 Task: Find connections with filter location Dhanaura with filter topic #constructionwith filter profile language English with filter current company Max Life Insurance Company Limited with filter school Seth Jai Parkash Mukand Lal Inst. of Engineering & Technology with filter industry Defense and Space Manufacturing with filter service category Interaction Design with filter keywords title Chief Engineer
Action: Mouse moved to (520, 60)
Screenshot: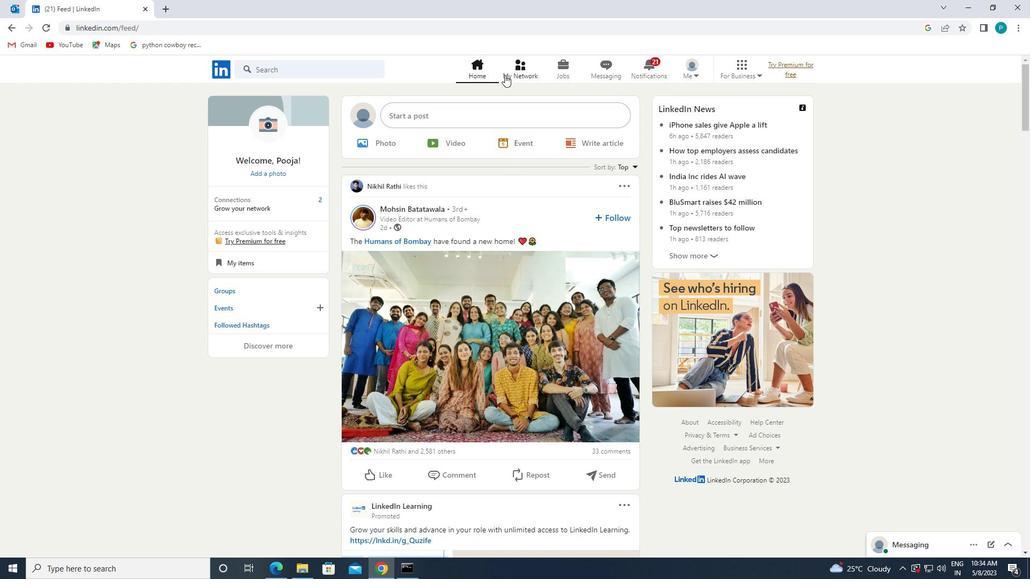 
Action: Mouse pressed left at (520, 60)
Screenshot: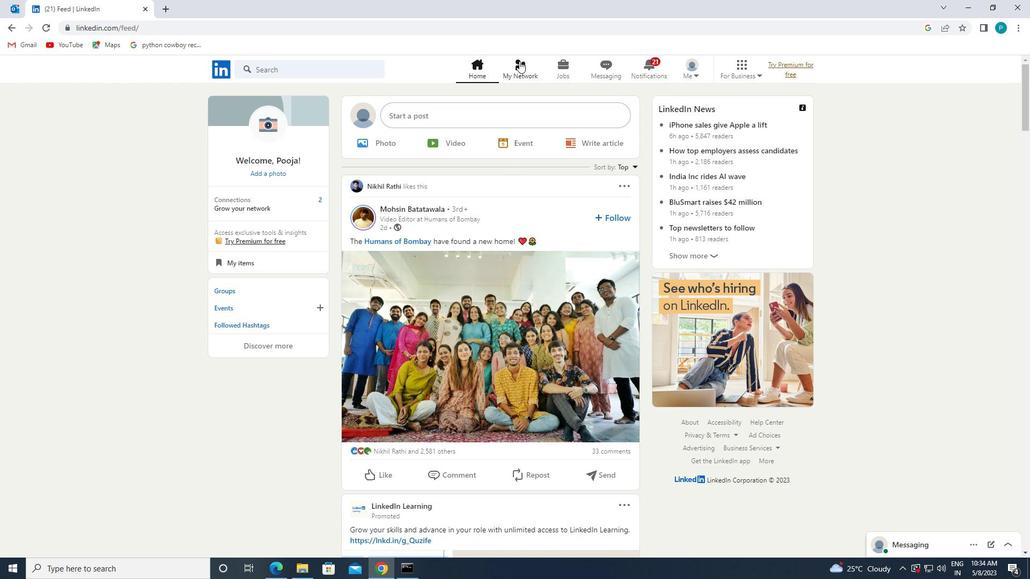 
Action: Mouse moved to (259, 132)
Screenshot: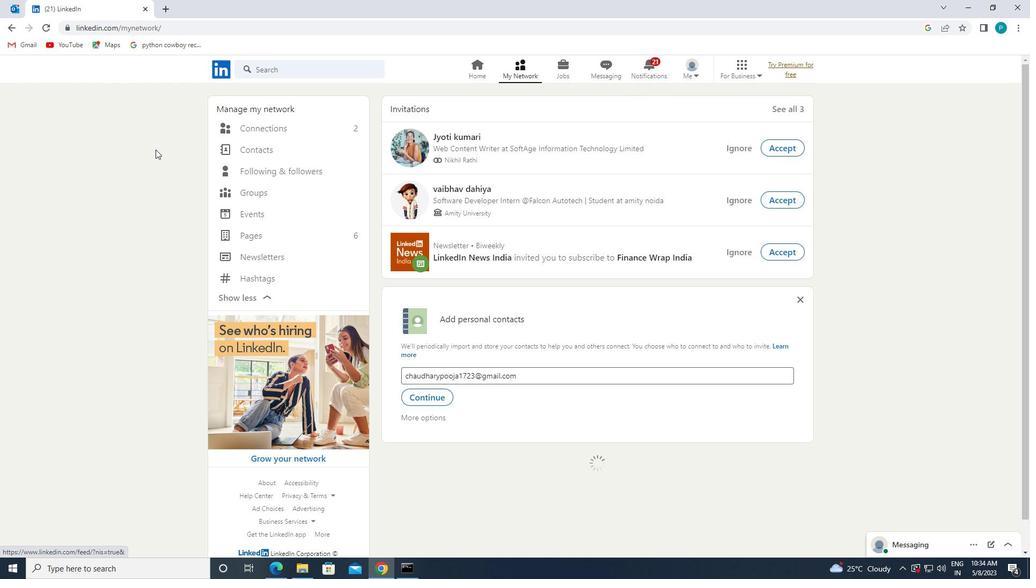 
Action: Mouse pressed left at (259, 132)
Screenshot: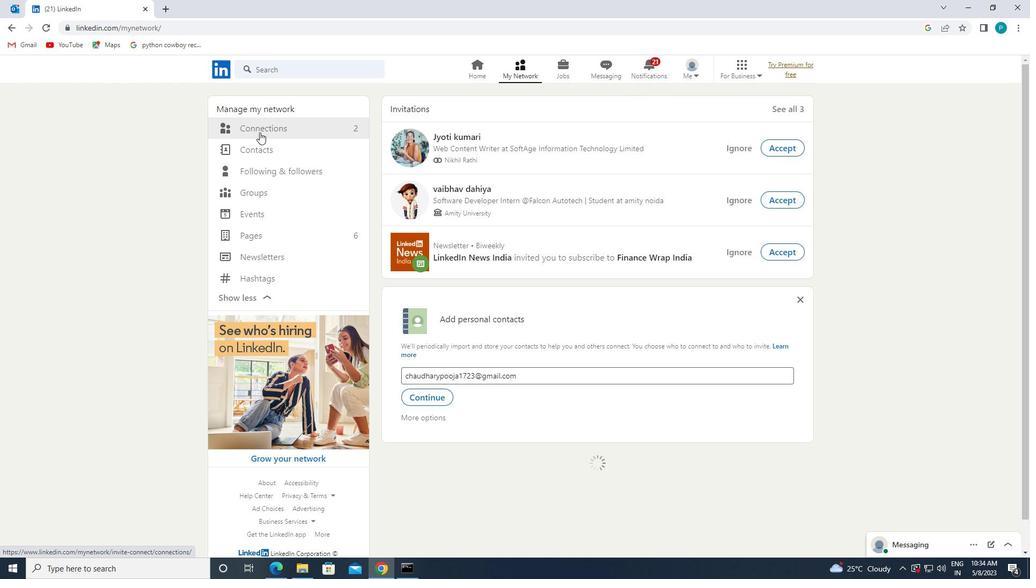 
Action: Mouse moved to (604, 135)
Screenshot: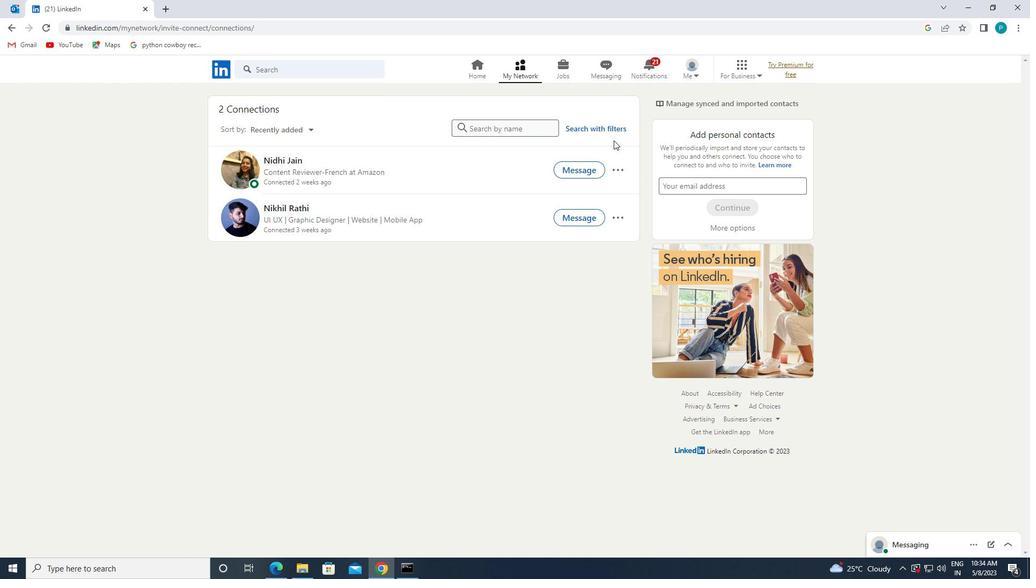 
Action: Mouse pressed left at (604, 135)
Screenshot: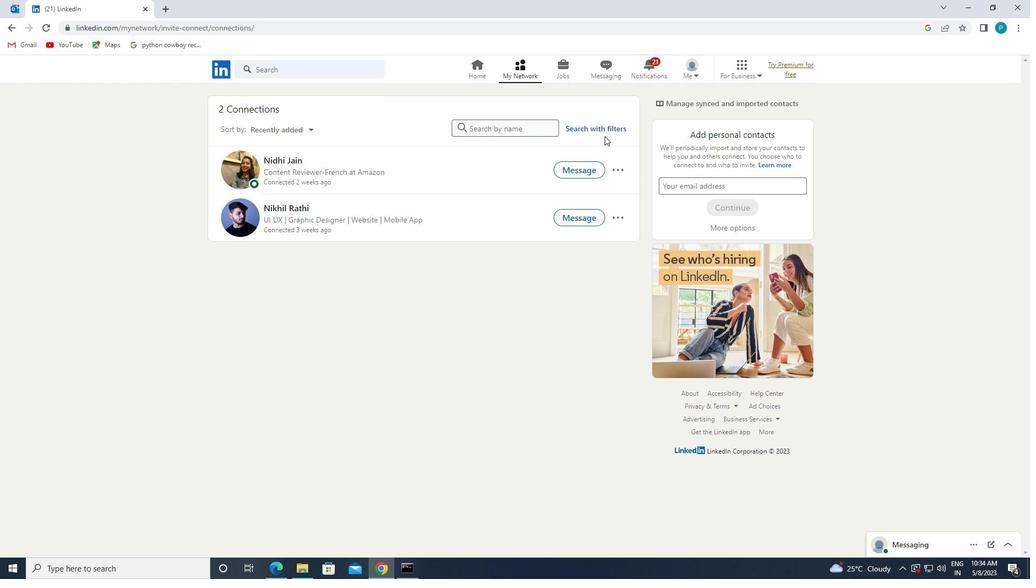 
Action: Mouse moved to (597, 130)
Screenshot: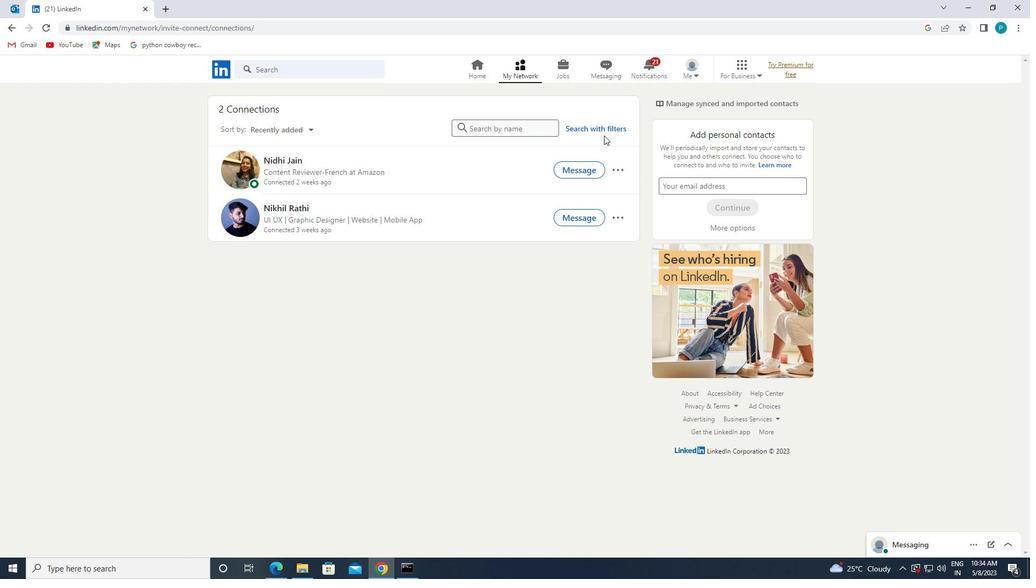 
Action: Mouse pressed left at (597, 130)
Screenshot: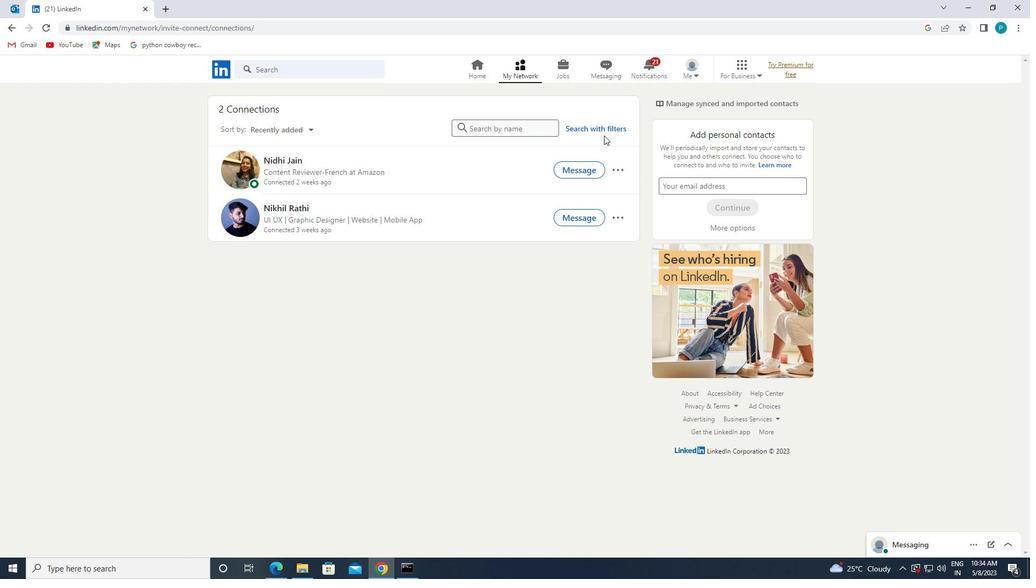 
Action: Mouse moved to (557, 94)
Screenshot: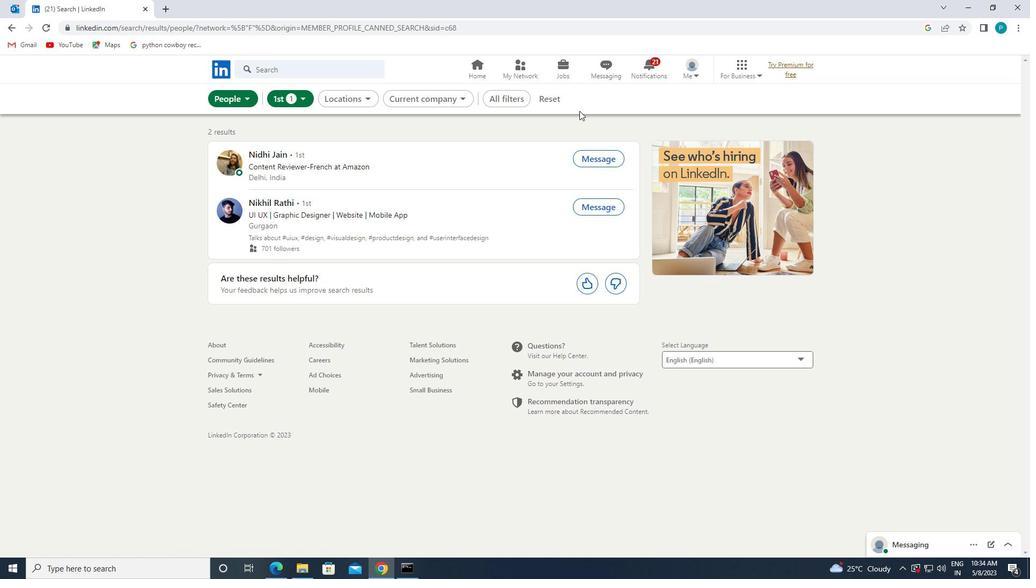 
Action: Mouse pressed left at (557, 94)
Screenshot: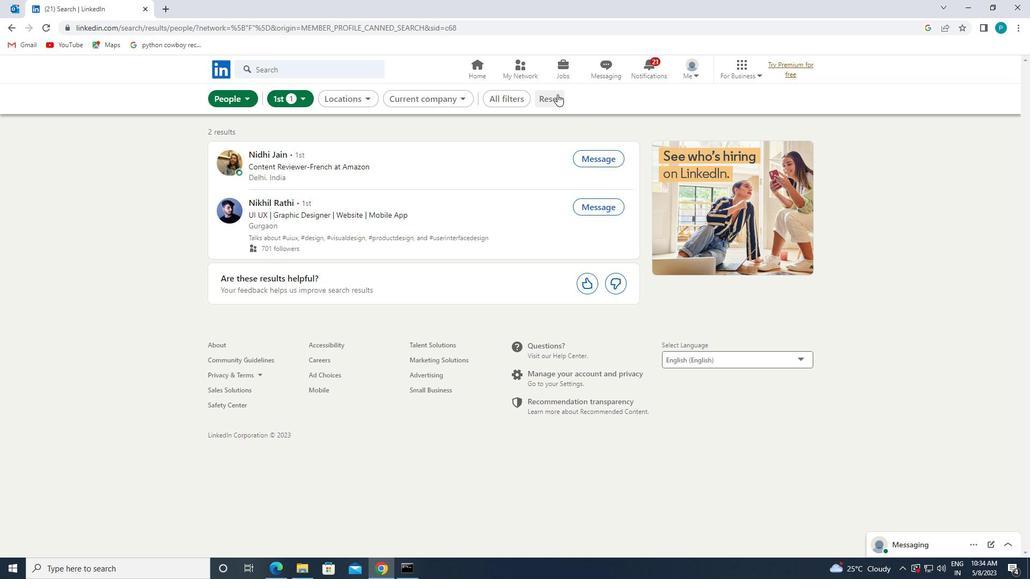 
Action: Mouse moved to (543, 91)
Screenshot: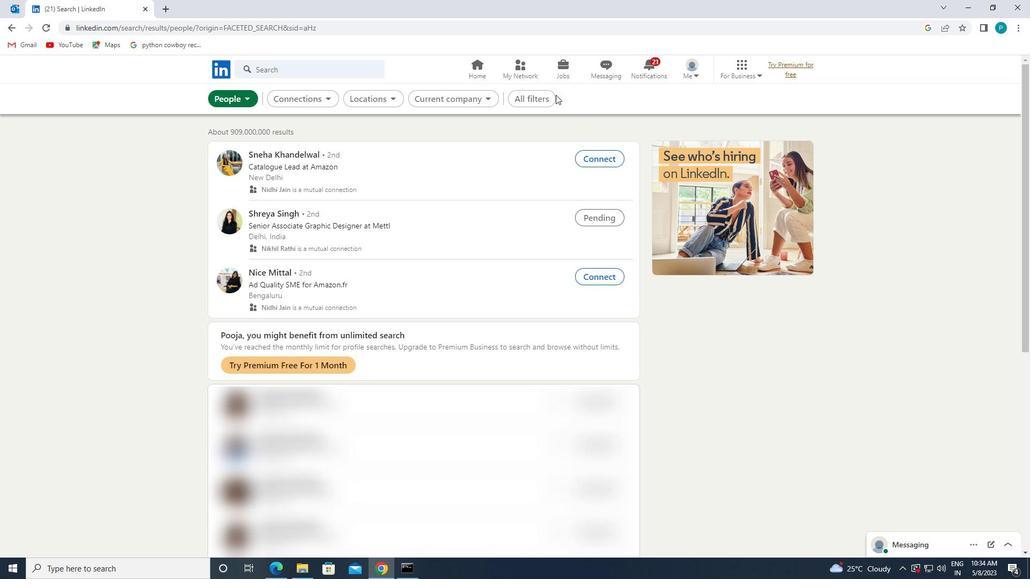 
Action: Mouse pressed left at (543, 91)
Screenshot: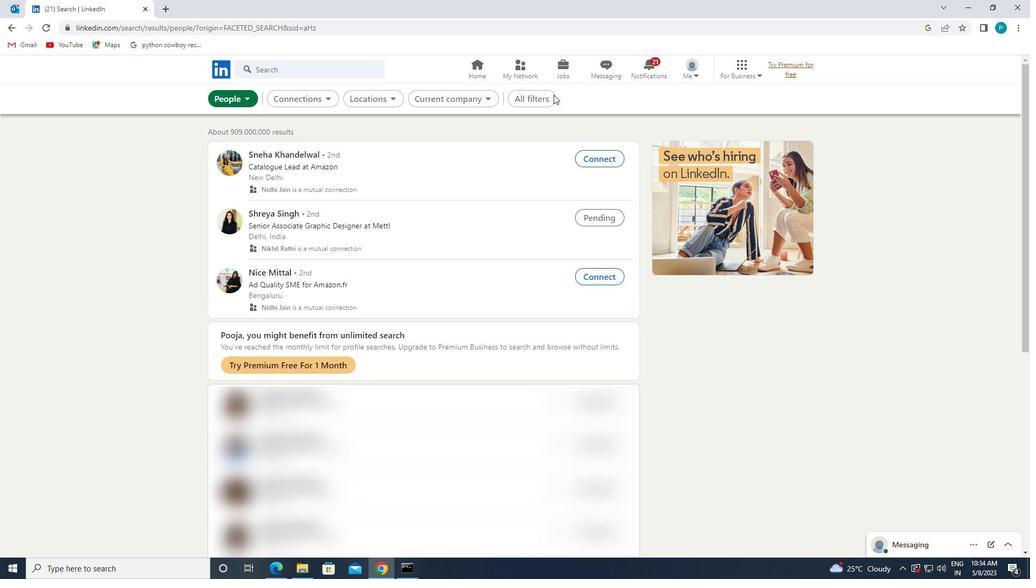
Action: Mouse moved to (854, 199)
Screenshot: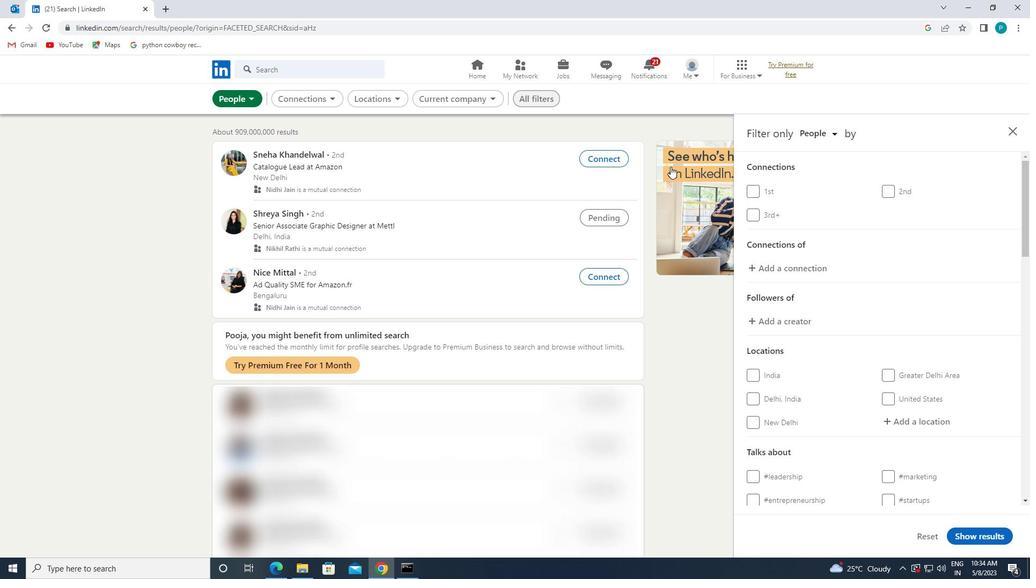 
Action: Mouse scrolled (854, 198) with delta (0, 0)
Screenshot: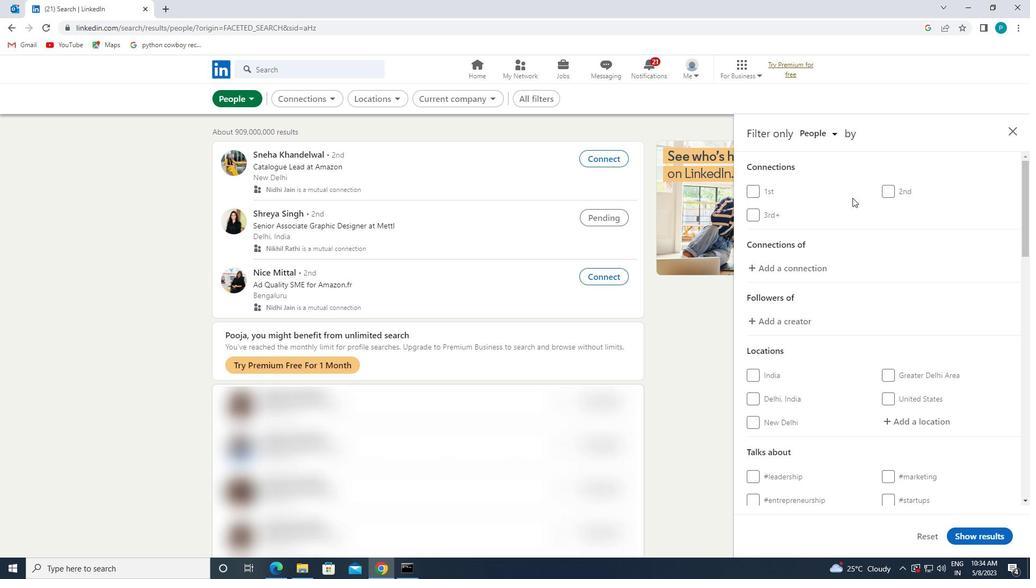 
Action: Mouse moved to (855, 199)
Screenshot: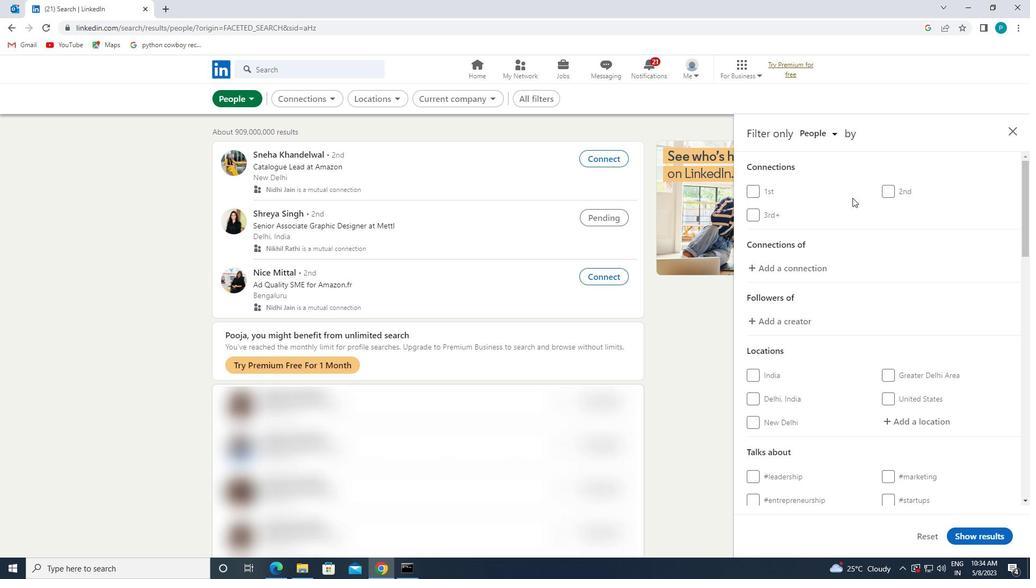 
Action: Mouse scrolled (855, 199) with delta (0, 0)
Screenshot: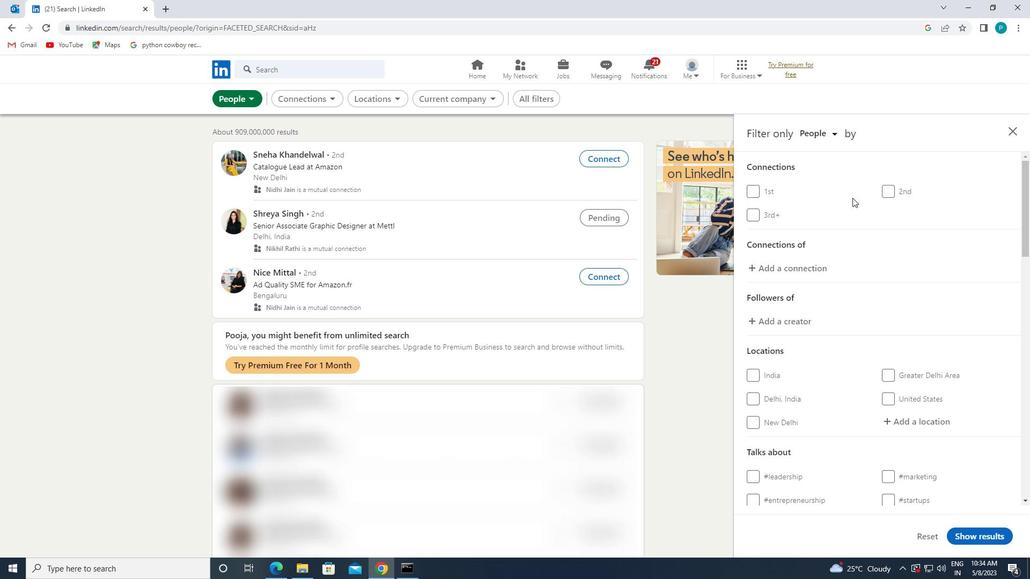 
Action: Mouse scrolled (855, 199) with delta (0, 0)
Screenshot: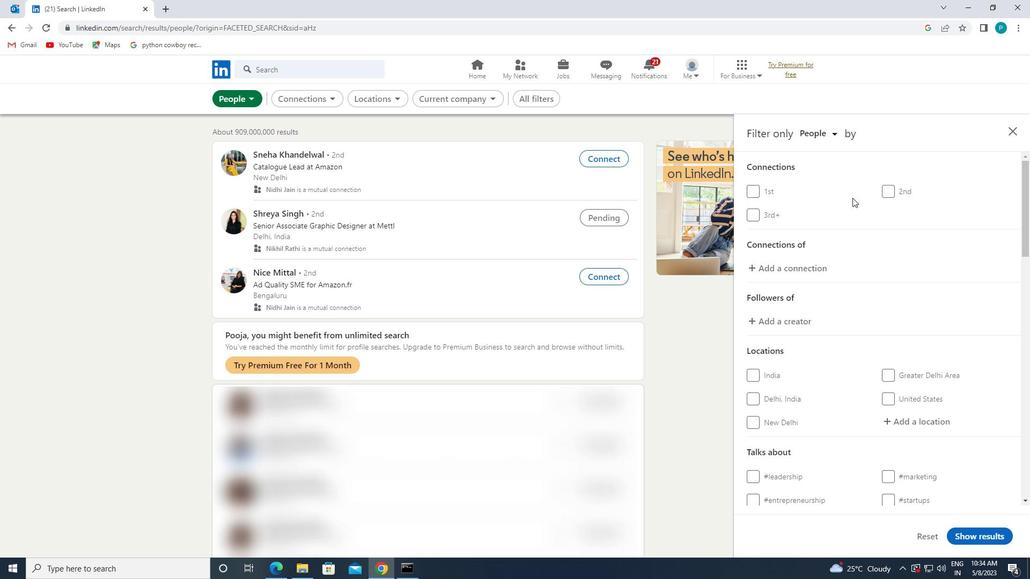 
Action: Mouse moved to (926, 255)
Screenshot: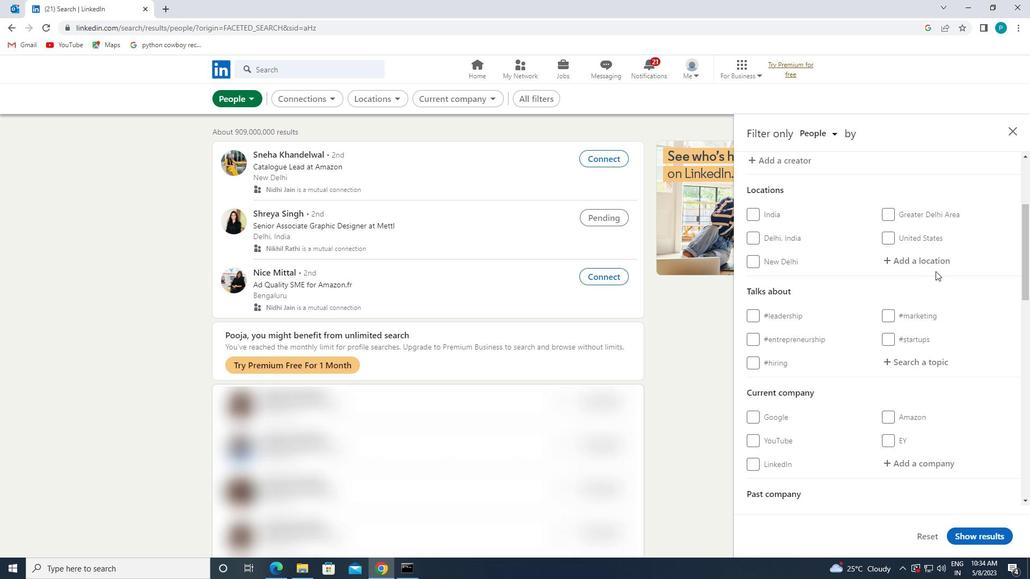 
Action: Mouse pressed left at (926, 255)
Screenshot: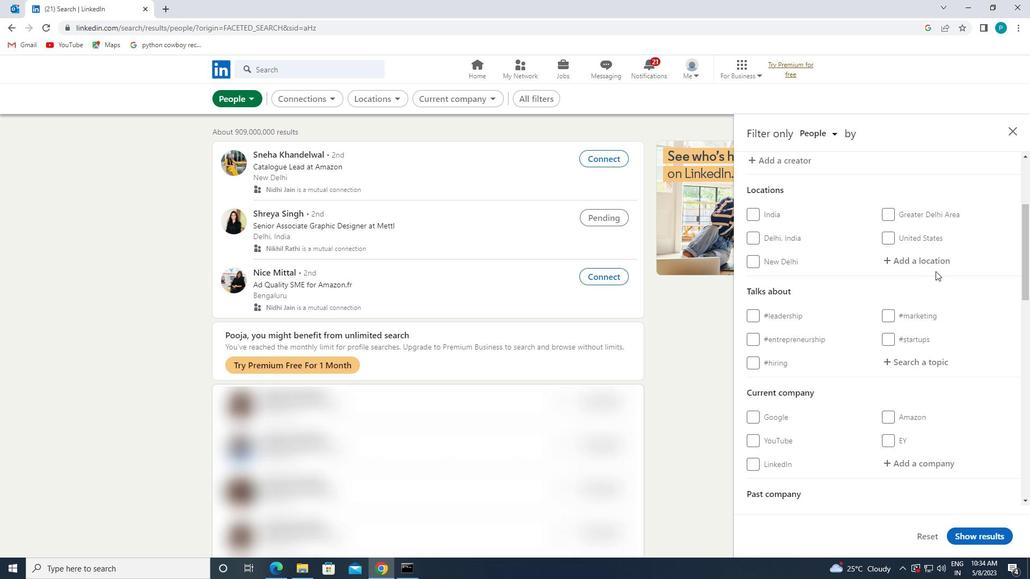 
Action: Key pressed <Key.caps_lock>d<Key.caps_lock>hanaura
Screenshot: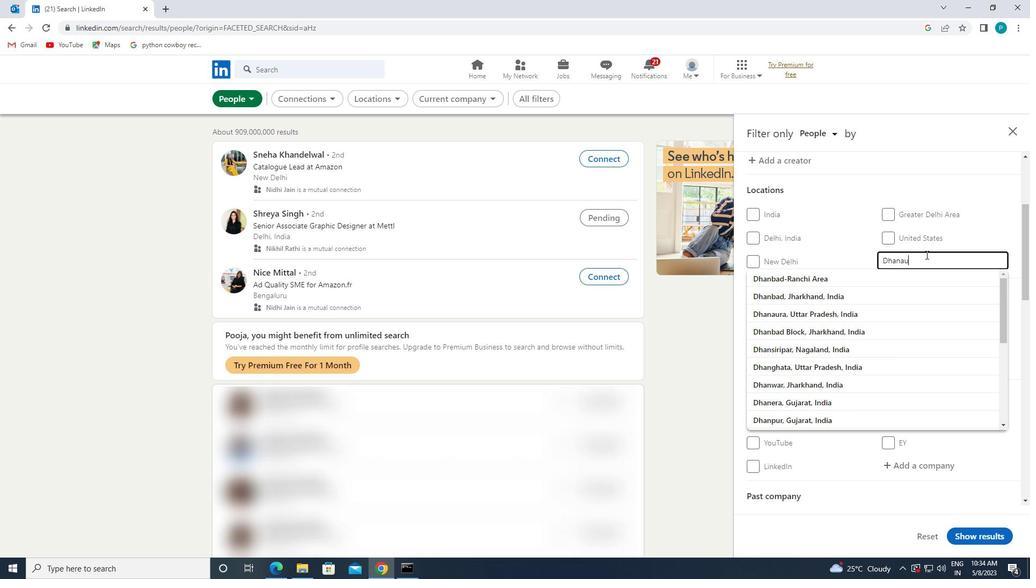 
Action: Mouse moved to (920, 270)
Screenshot: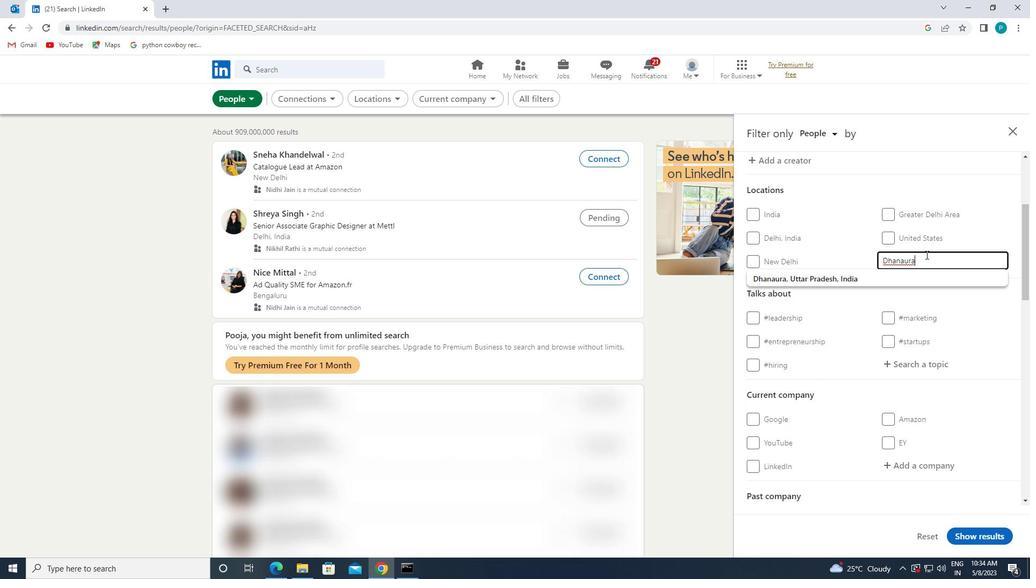 
Action: Mouse pressed left at (920, 270)
Screenshot: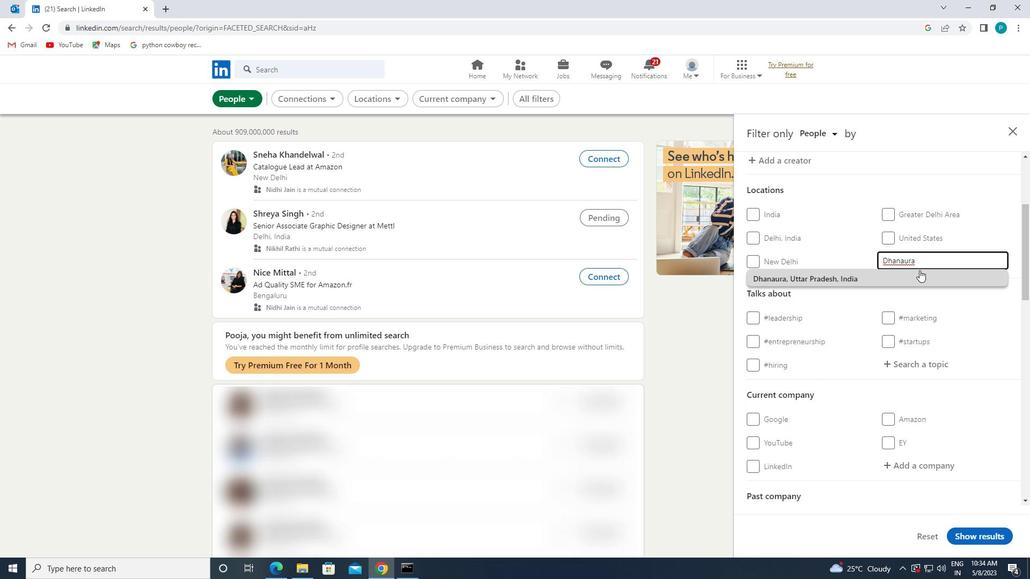 
Action: Mouse moved to (908, 380)
Screenshot: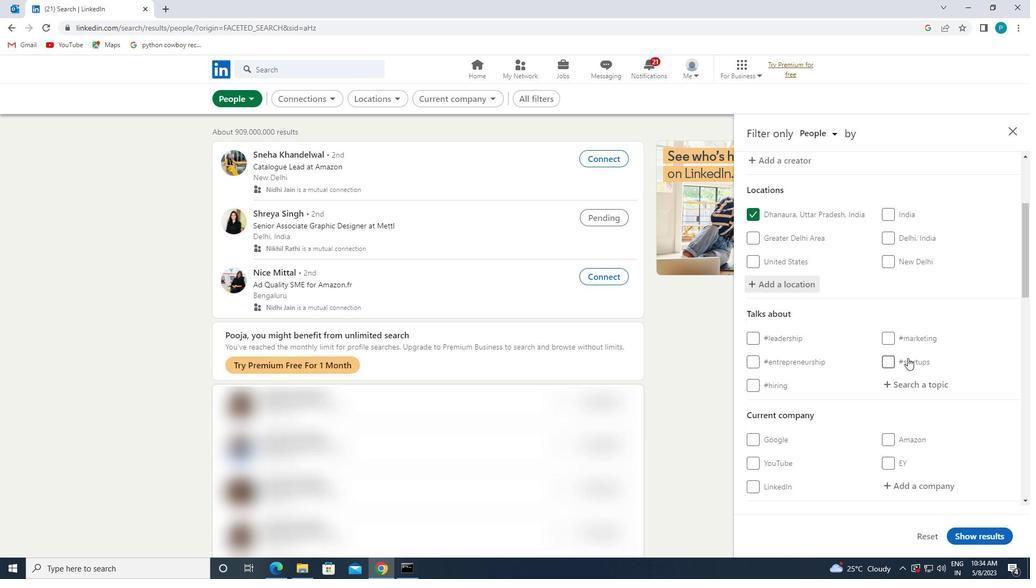 
Action: Mouse pressed left at (908, 380)
Screenshot: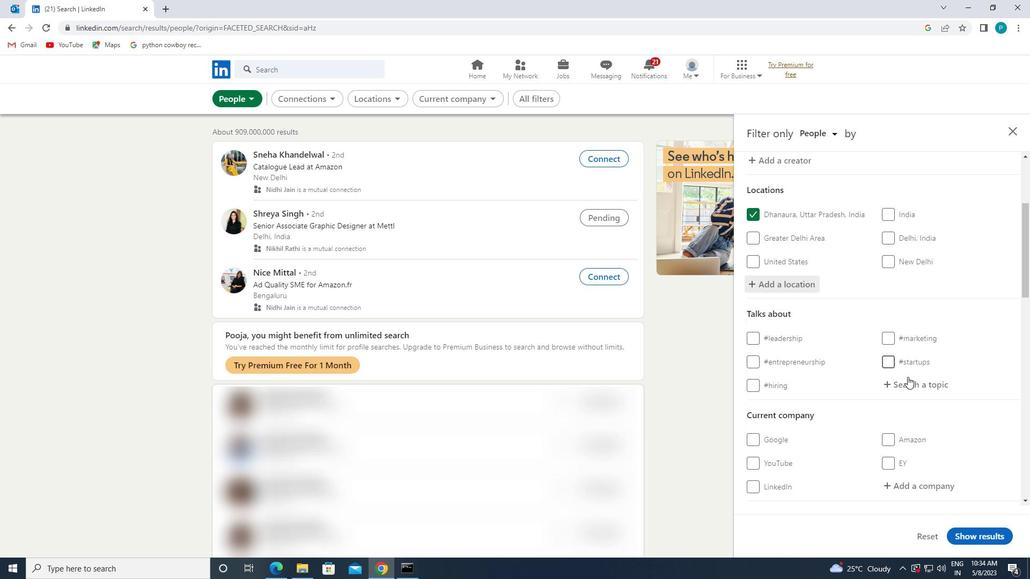 
Action: Key pressed <Key.shift>#CONSTRUCTION
Screenshot: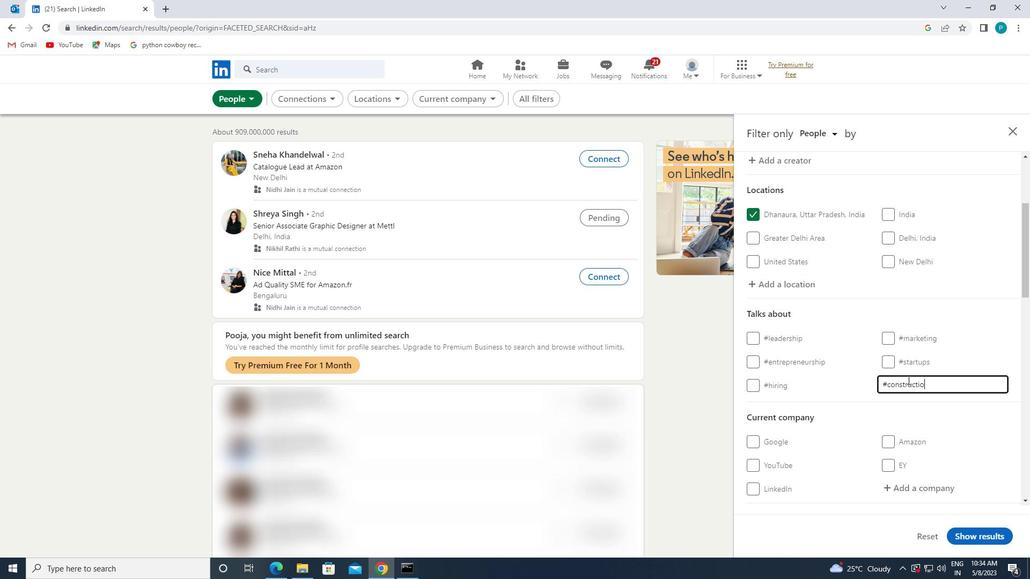 
Action: Mouse moved to (902, 406)
Screenshot: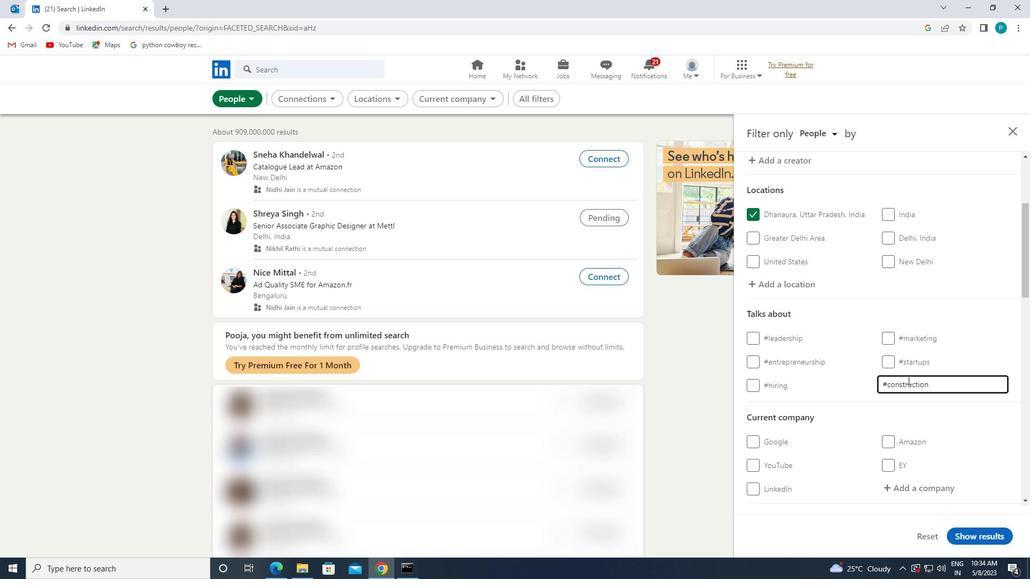 
Action: Mouse scrolled (902, 405) with delta (0, 0)
Screenshot: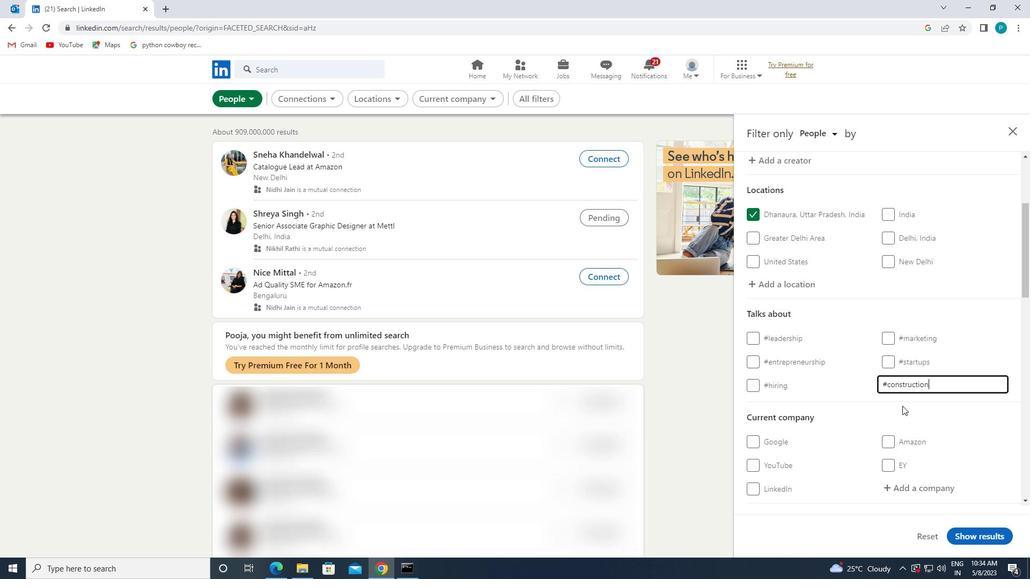 
Action: Mouse moved to (900, 412)
Screenshot: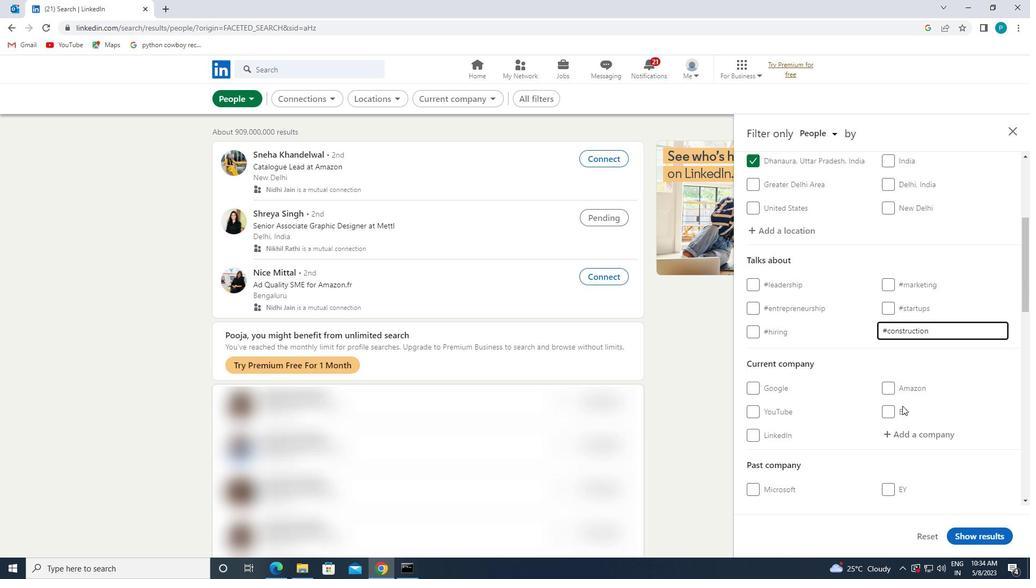 
Action: Mouse scrolled (900, 411) with delta (0, 0)
Screenshot: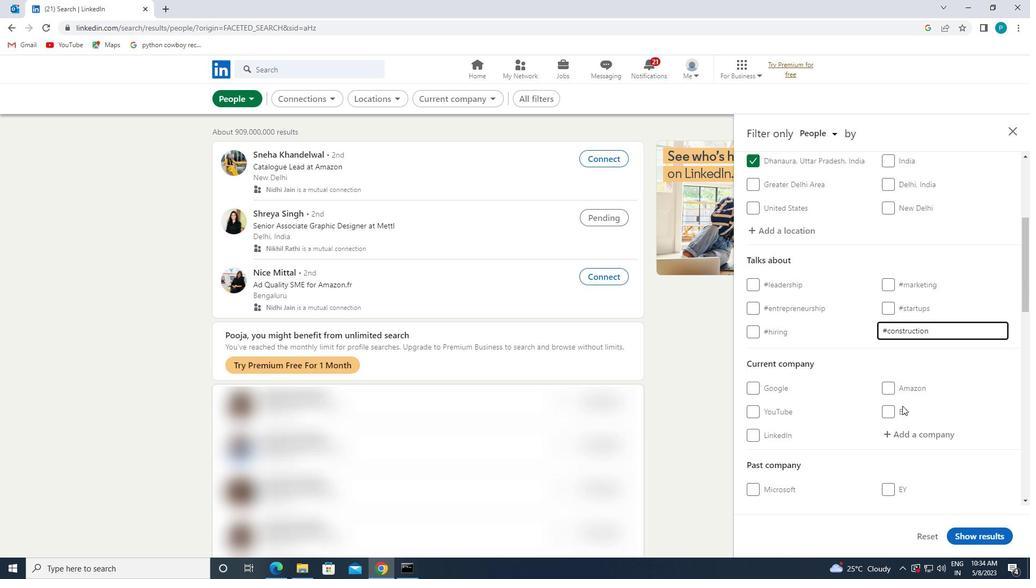 
Action: Mouse moved to (900, 412)
Screenshot: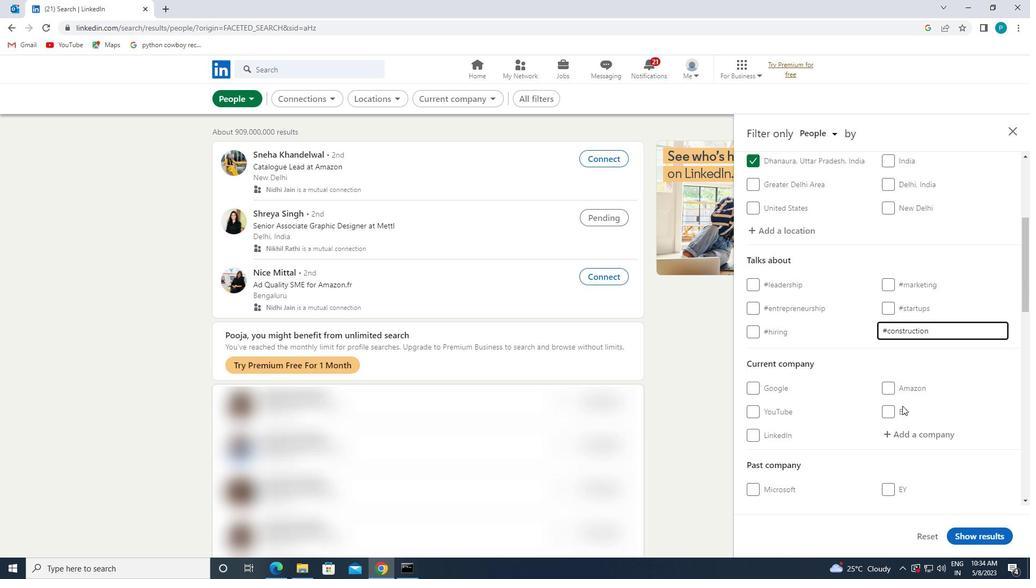 
Action: Mouse scrolled (900, 412) with delta (0, 0)
Screenshot: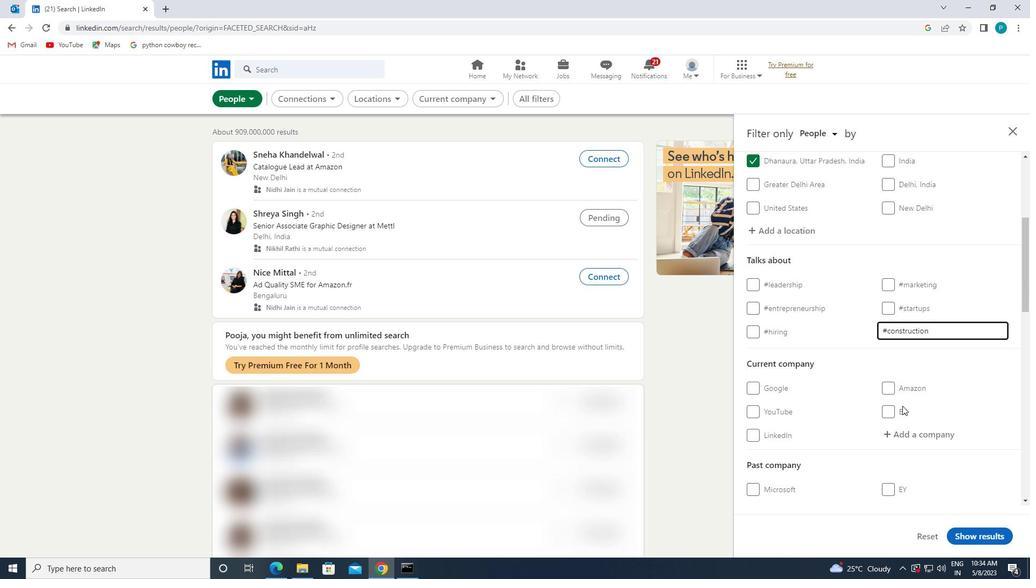 
Action: Mouse moved to (842, 395)
Screenshot: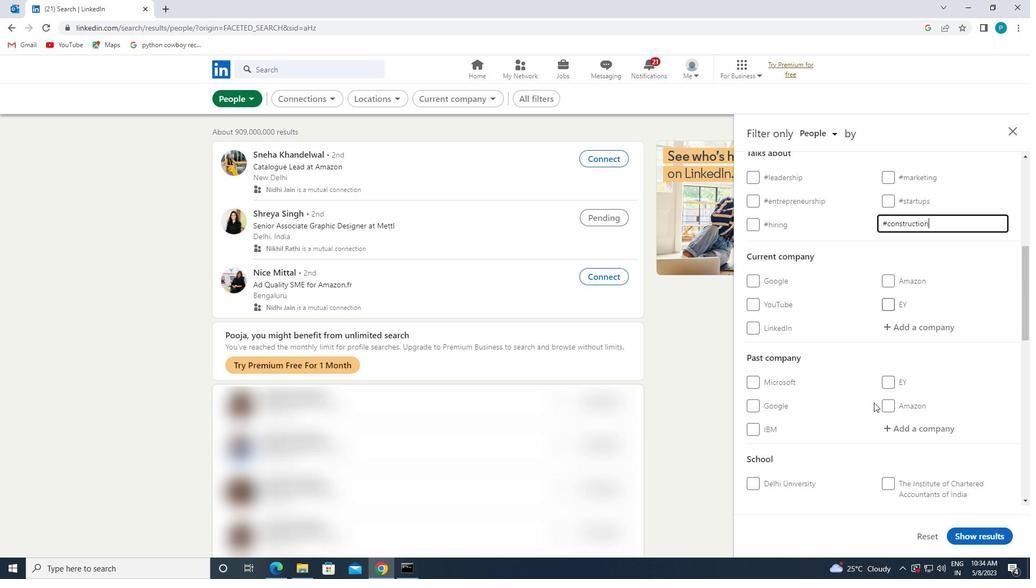 
Action: Mouse scrolled (842, 394) with delta (0, 0)
Screenshot: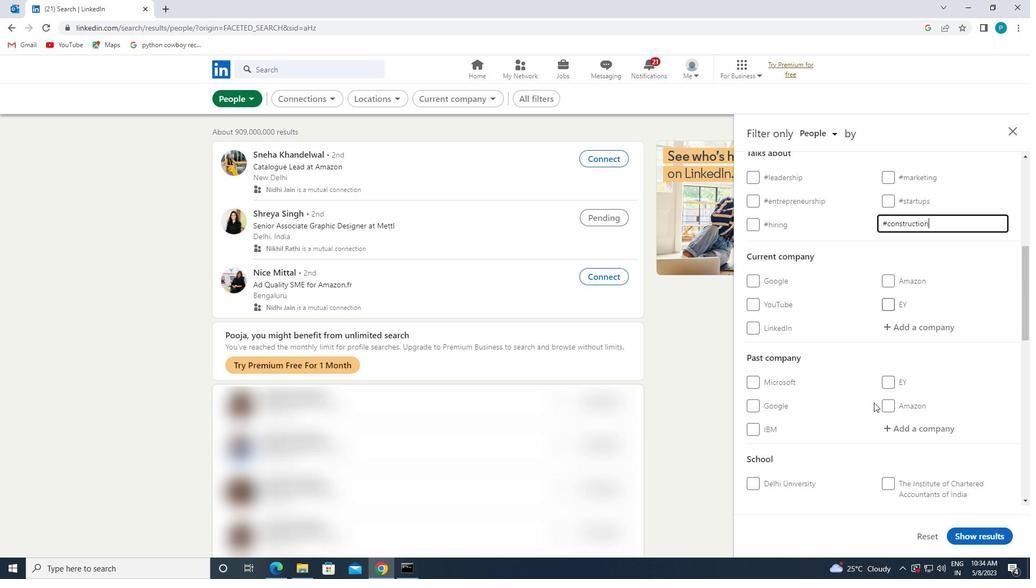 
Action: Mouse moved to (819, 391)
Screenshot: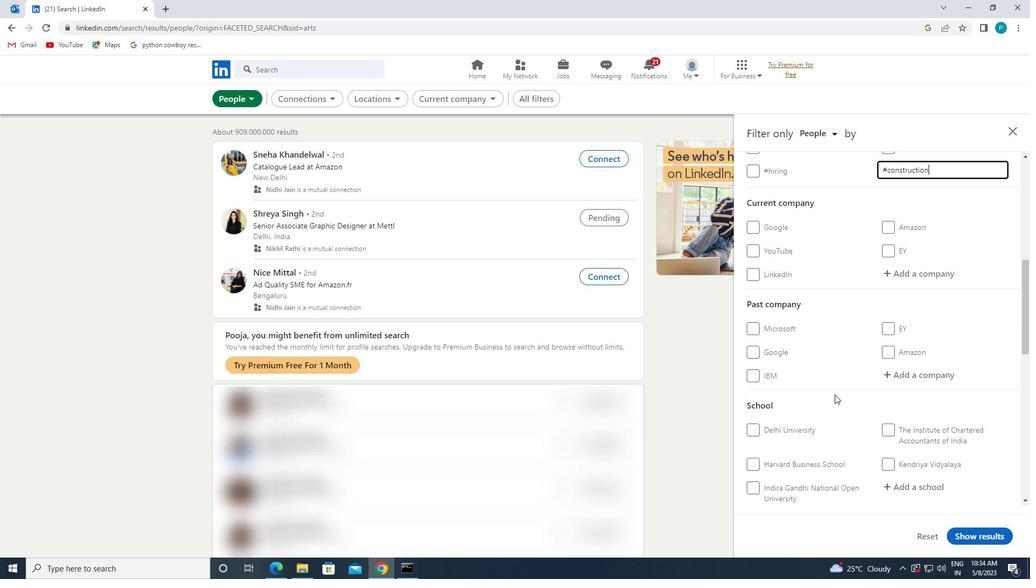 
Action: Mouse scrolled (819, 390) with delta (0, 0)
Screenshot: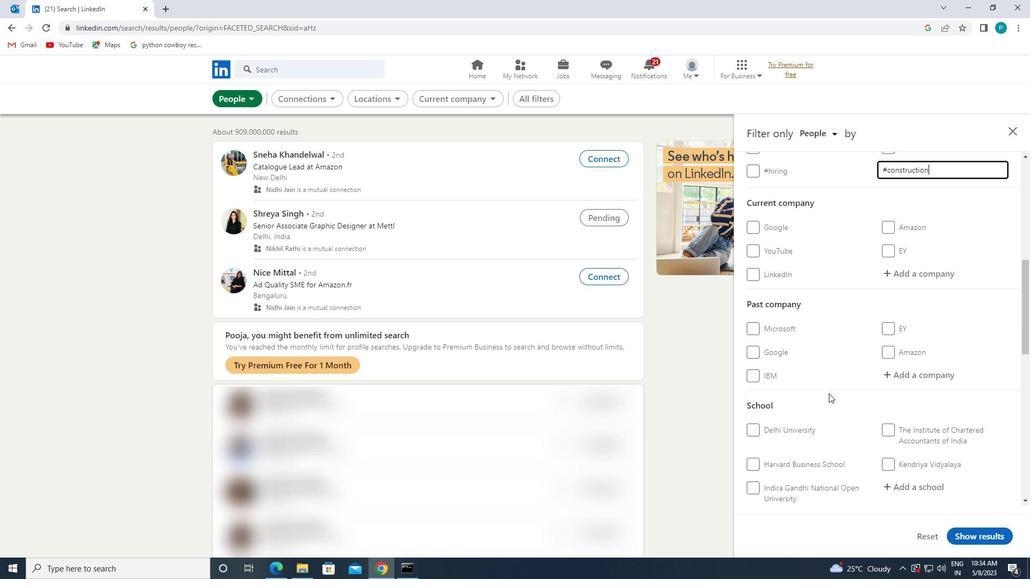 
Action: Mouse scrolled (819, 390) with delta (0, 0)
Screenshot: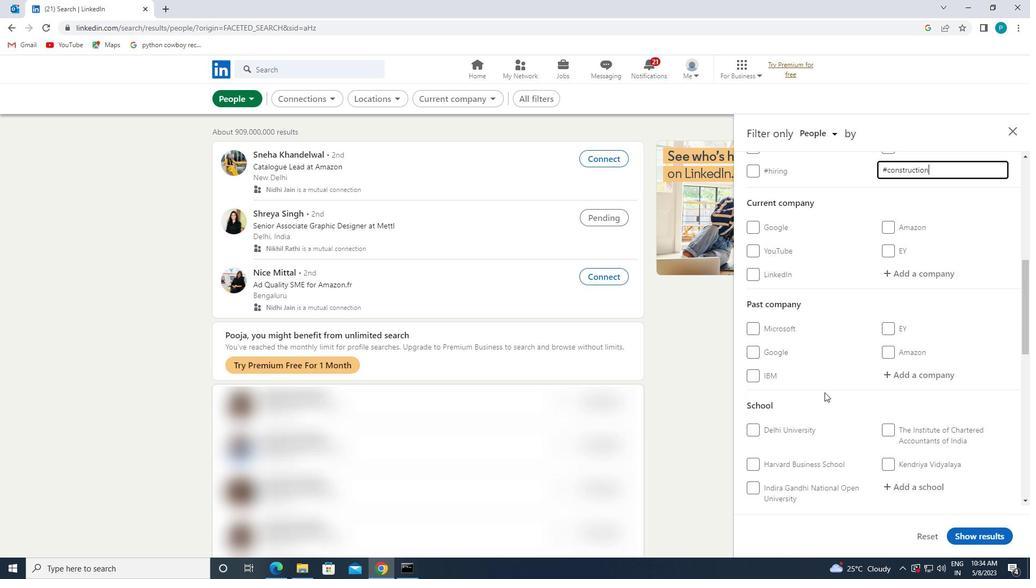 
Action: Mouse moved to (778, 462)
Screenshot: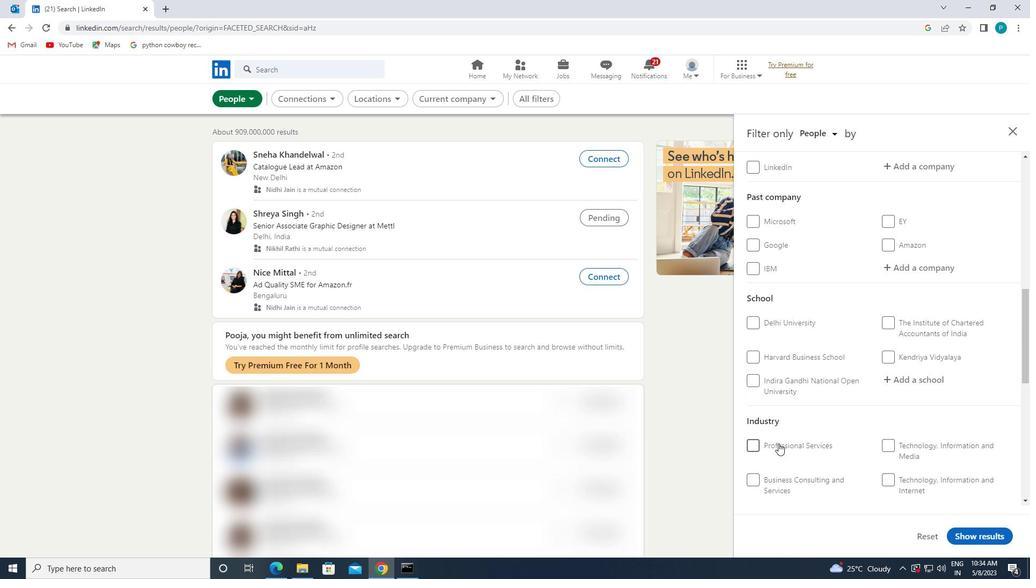 
Action: Mouse scrolled (778, 462) with delta (0, 0)
Screenshot: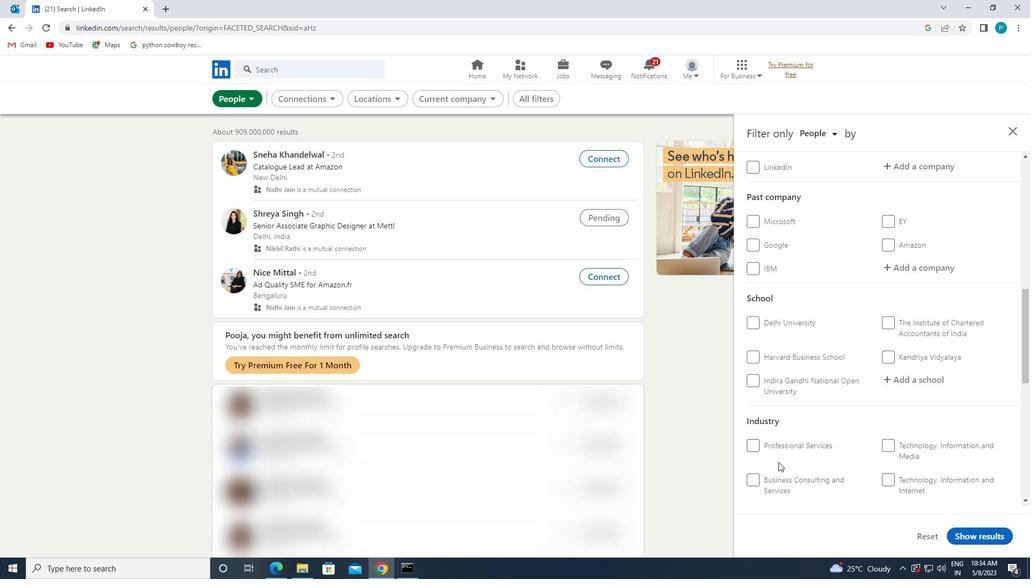 
Action: Mouse scrolled (778, 462) with delta (0, 0)
Screenshot: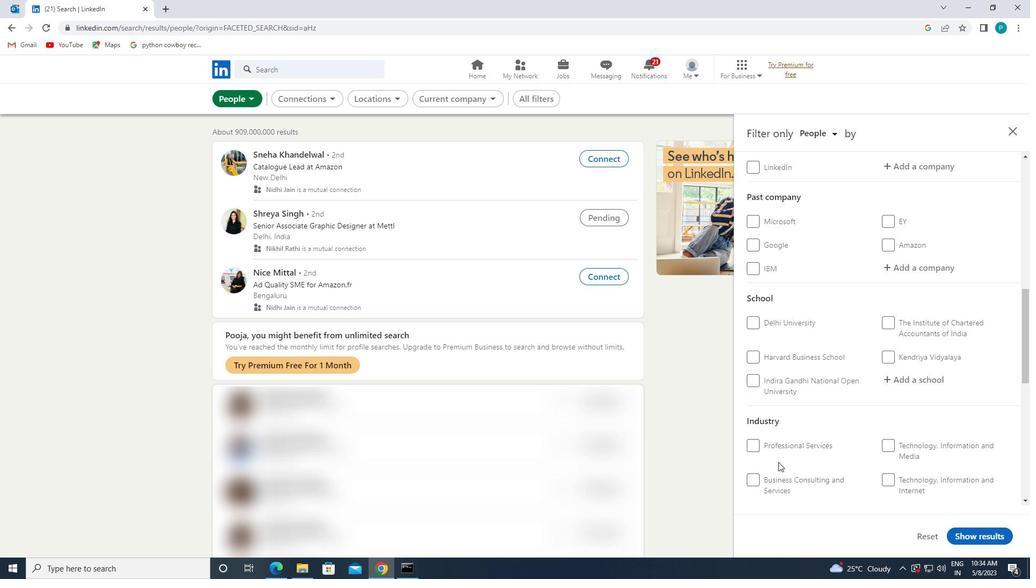
Action: Mouse moved to (775, 457)
Screenshot: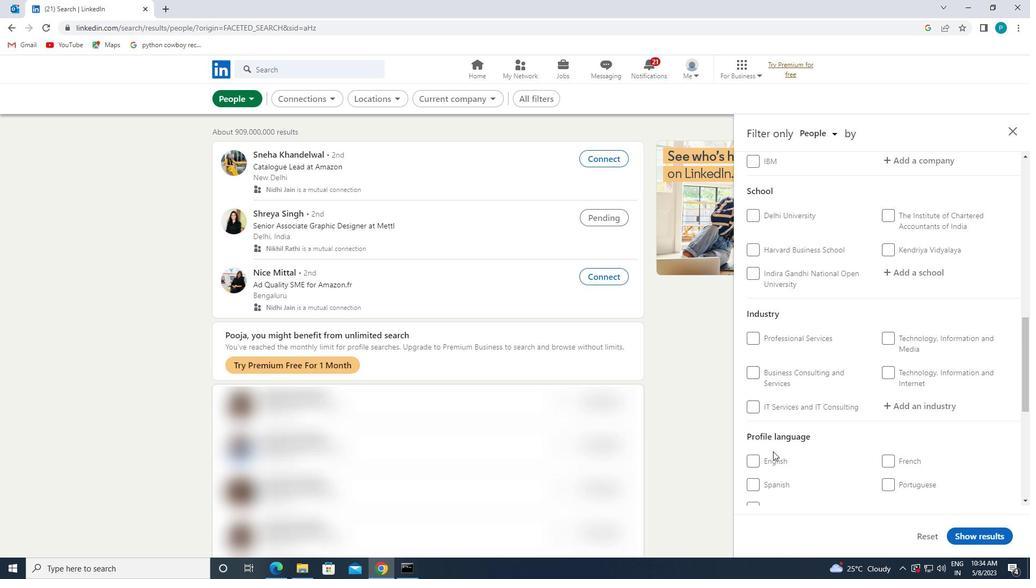 
Action: Mouse pressed left at (775, 457)
Screenshot: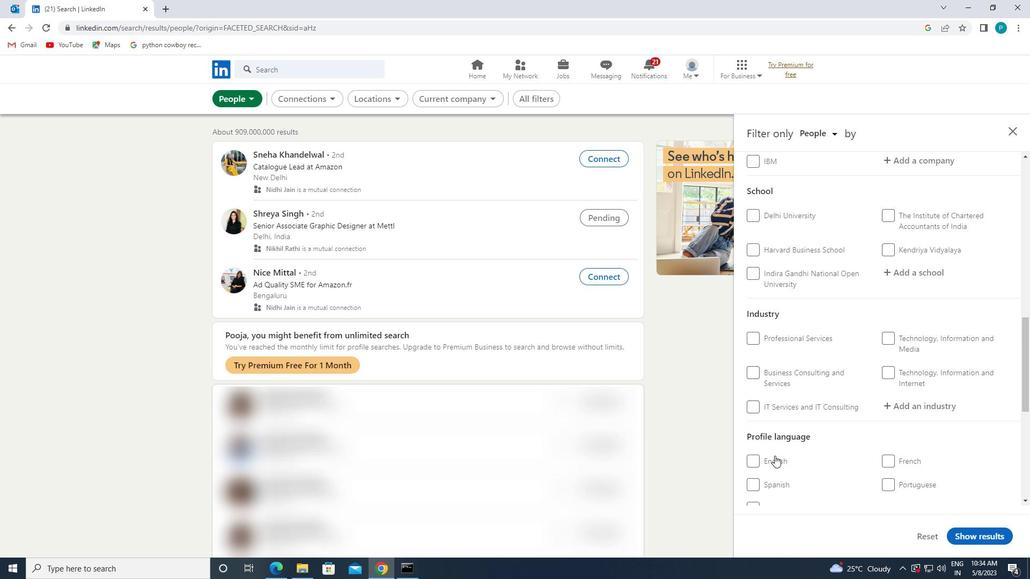
Action: Mouse moved to (964, 399)
Screenshot: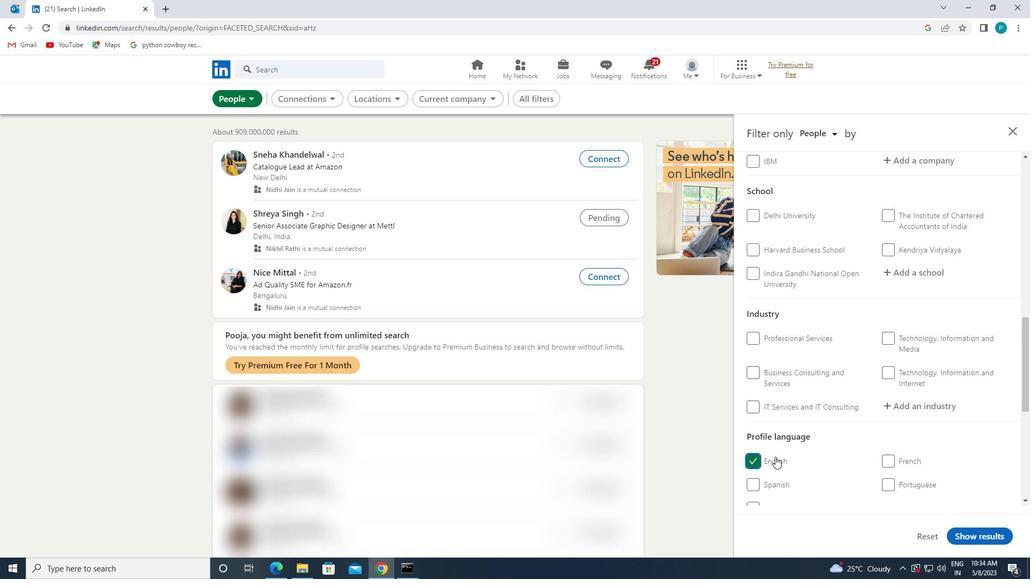 
Action: Mouse scrolled (964, 400) with delta (0, 0)
Screenshot: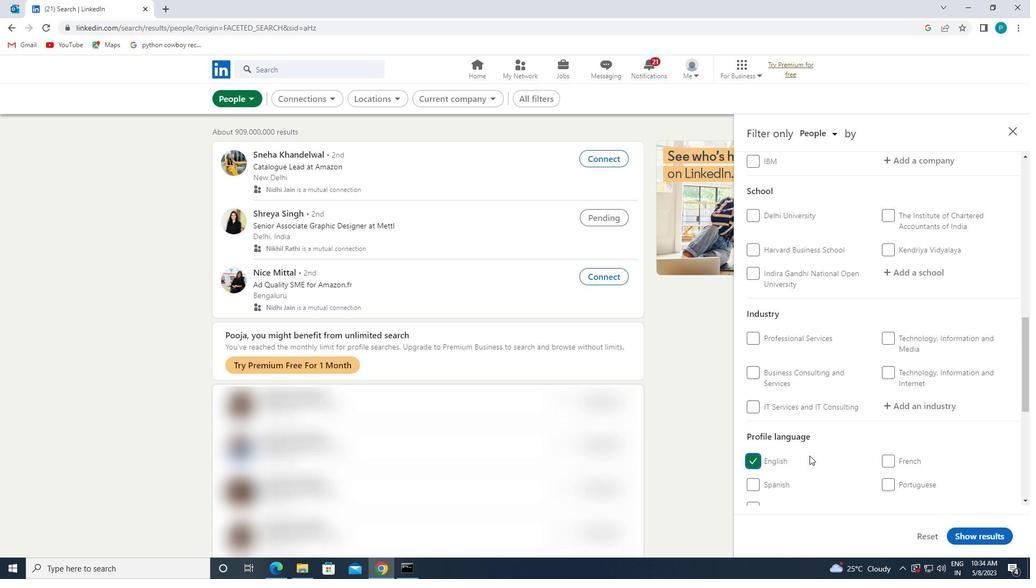 
Action: Mouse scrolled (964, 400) with delta (0, 0)
Screenshot: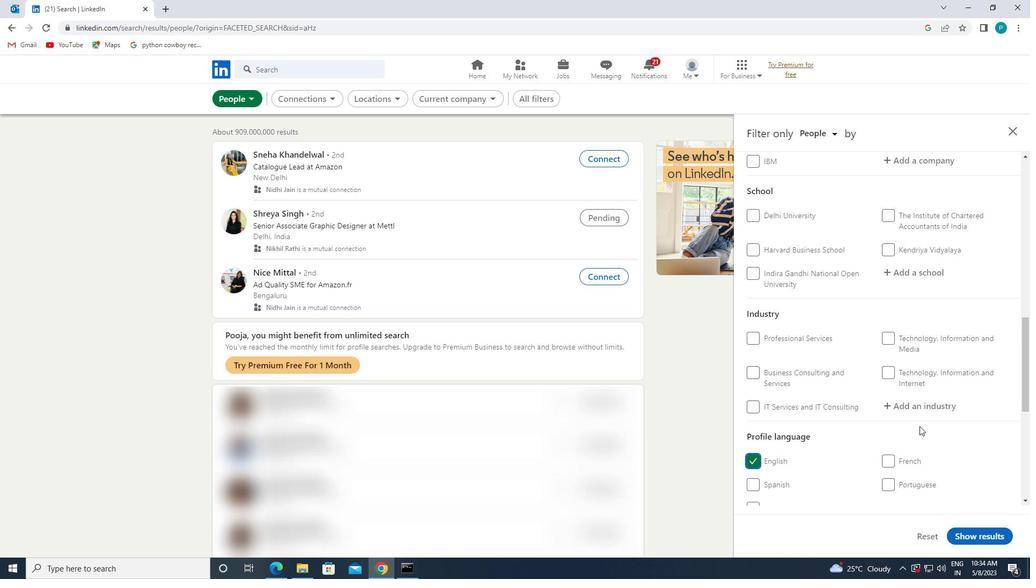 
Action: Mouse scrolled (964, 400) with delta (0, 0)
Screenshot: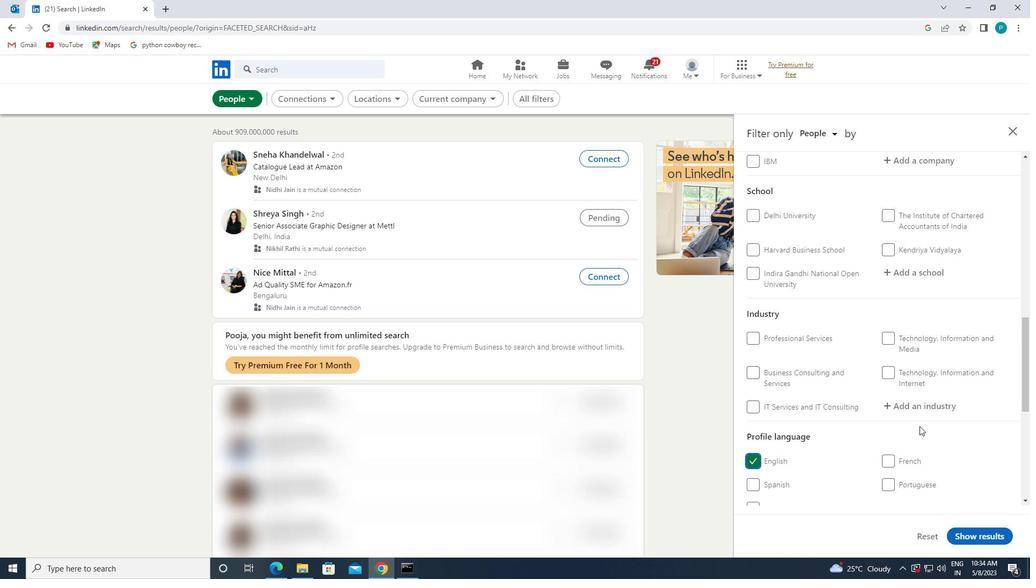 
Action: Mouse scrolled (964, 400) with delta (0, 0)
Screenshot: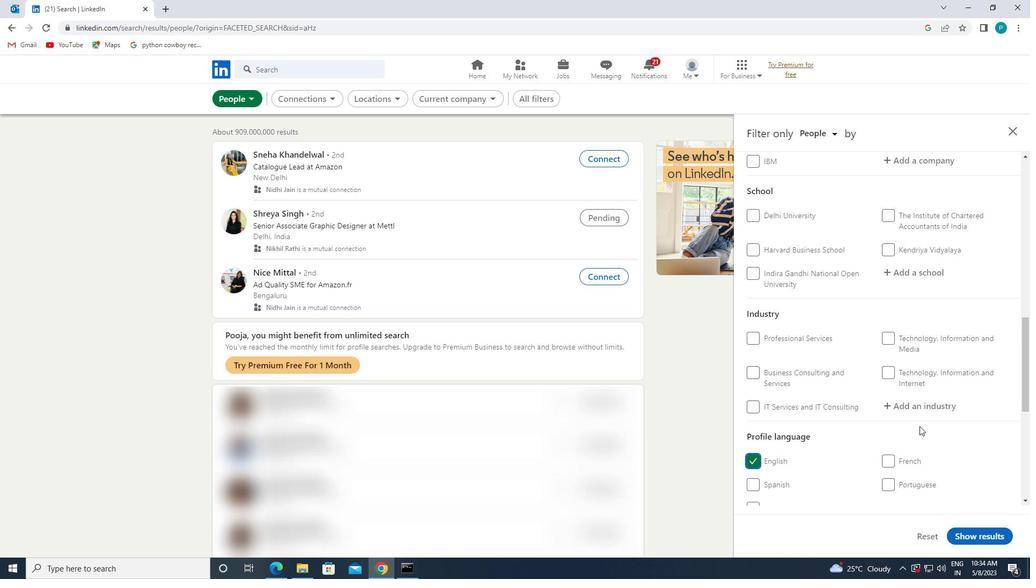 
Action: Mouse moved to (928, 360)
Screenshot: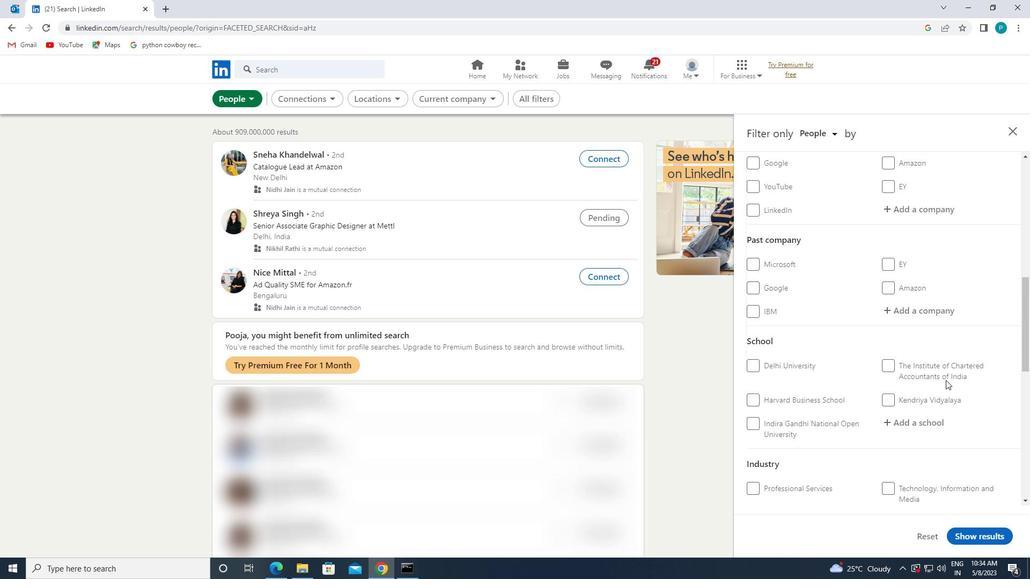 
Action: Mouse scrolled (928, 361) with delta (0, 0)
Screenshot: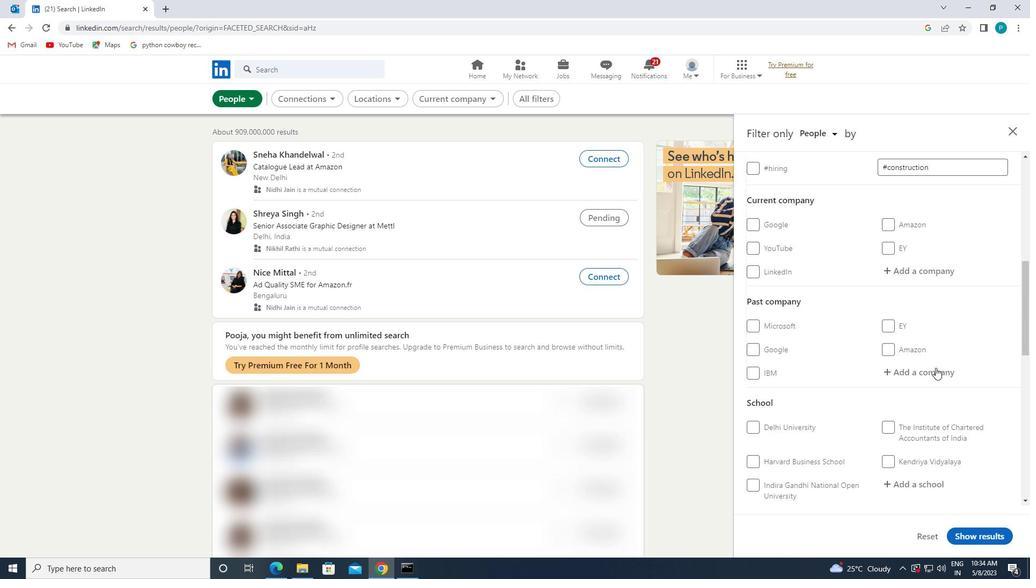 
Action: Mouse scrolled (928, 361) with delta (0, 0)
Screenshot: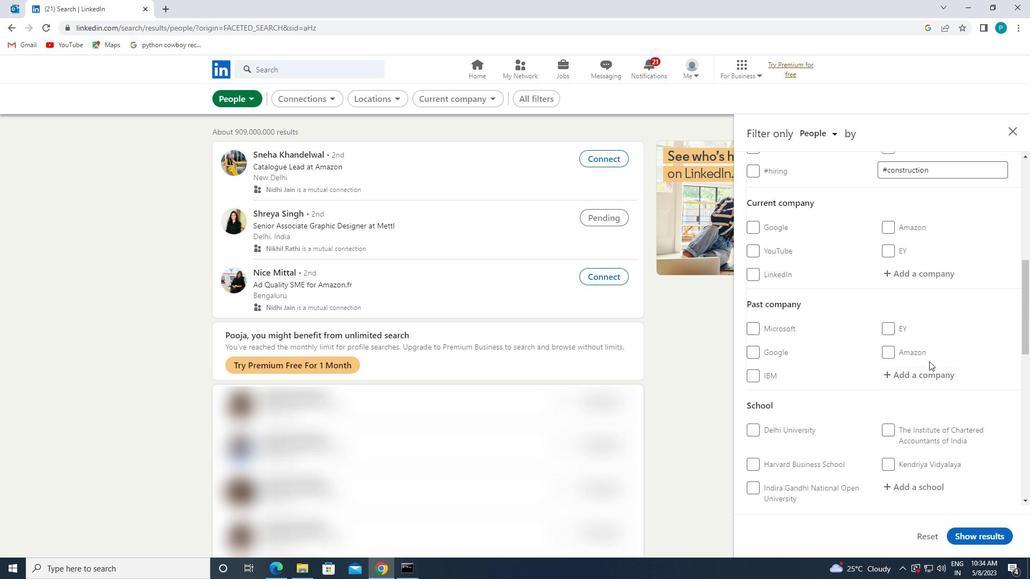 
Action: Mouse moved to (928, 384)
Screenshot: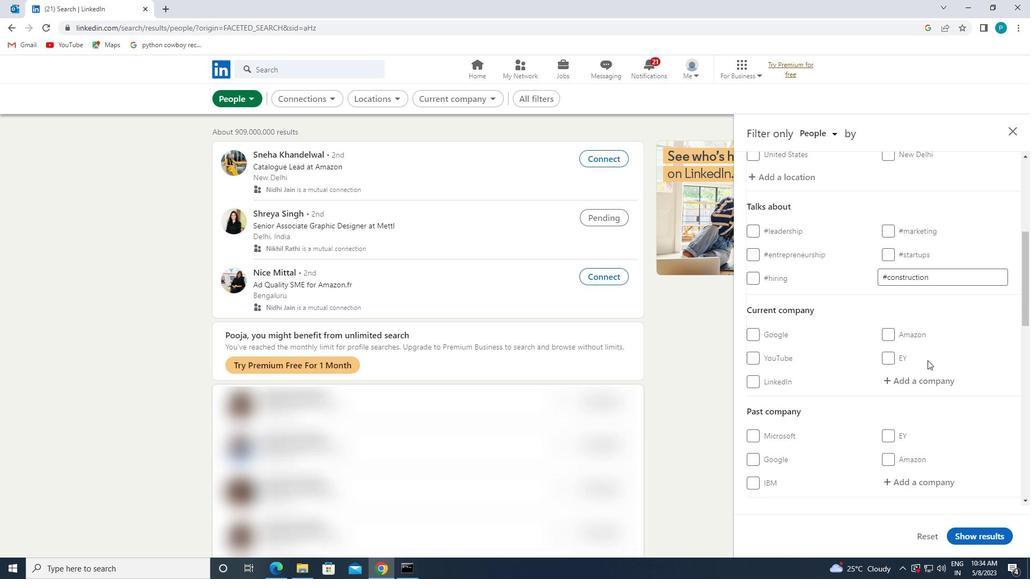 
Action: Mouse pressed left at (928, 384)
Screenshot: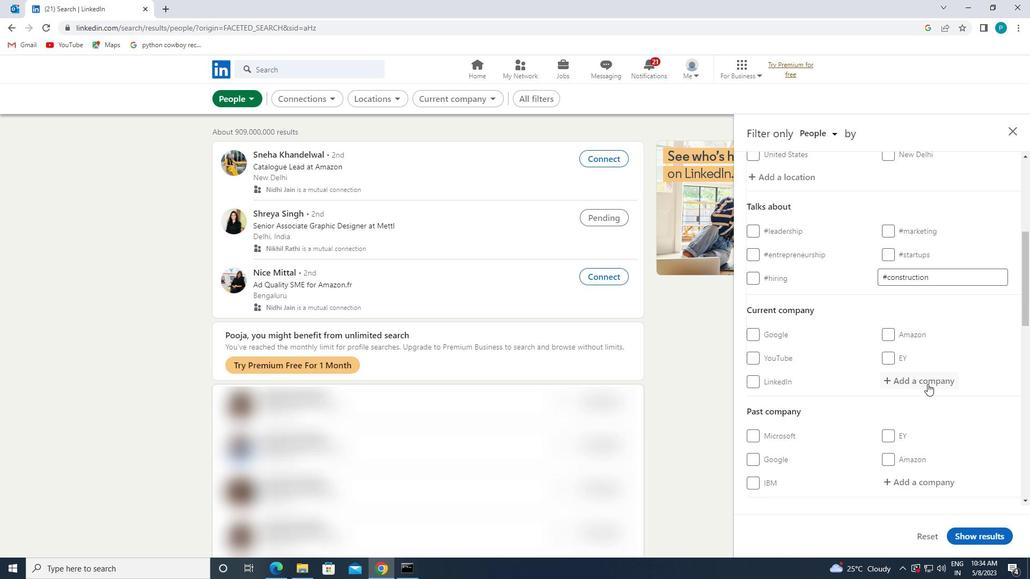 
Action: Key pressed <Key.caps_lock>M<Key.caps_lock>AX<Key.space><Key.caps_lock>L<Key.caps_lock>IFE
Screenshot: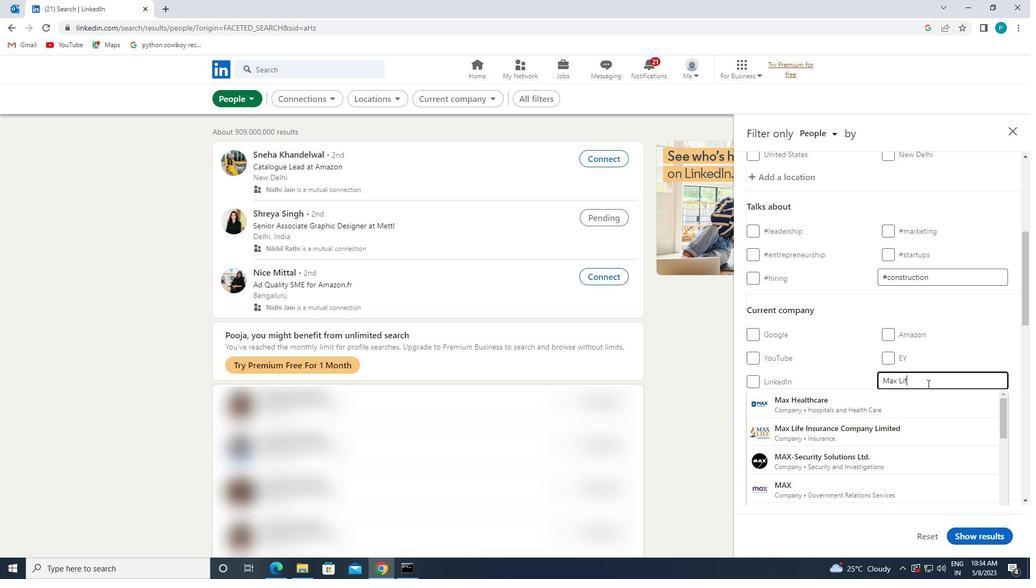 
Action: Mouse moved to (923, 401)
Screenshot: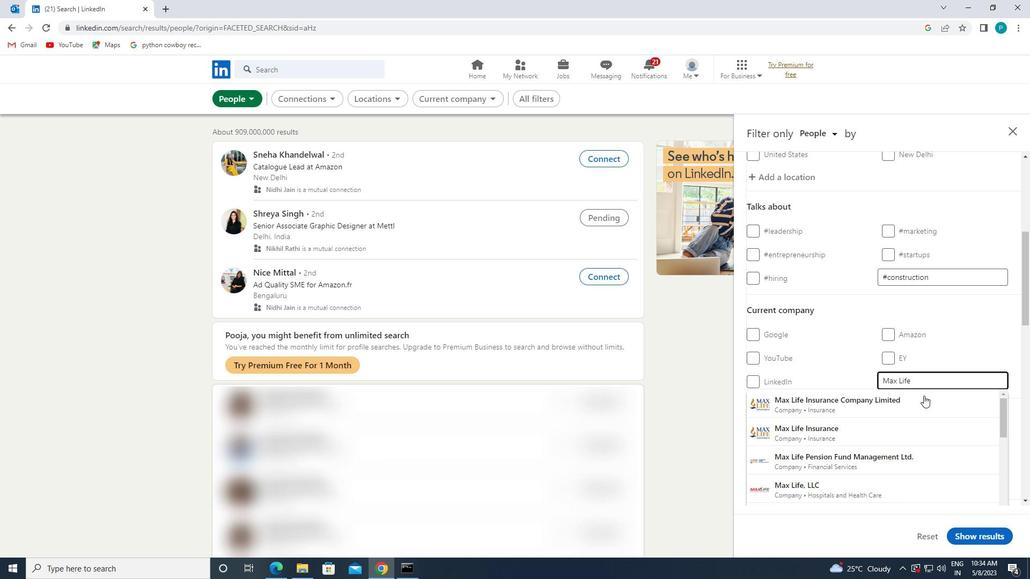 
Action: Mouse pressed left at (923, 401)
Screenshot: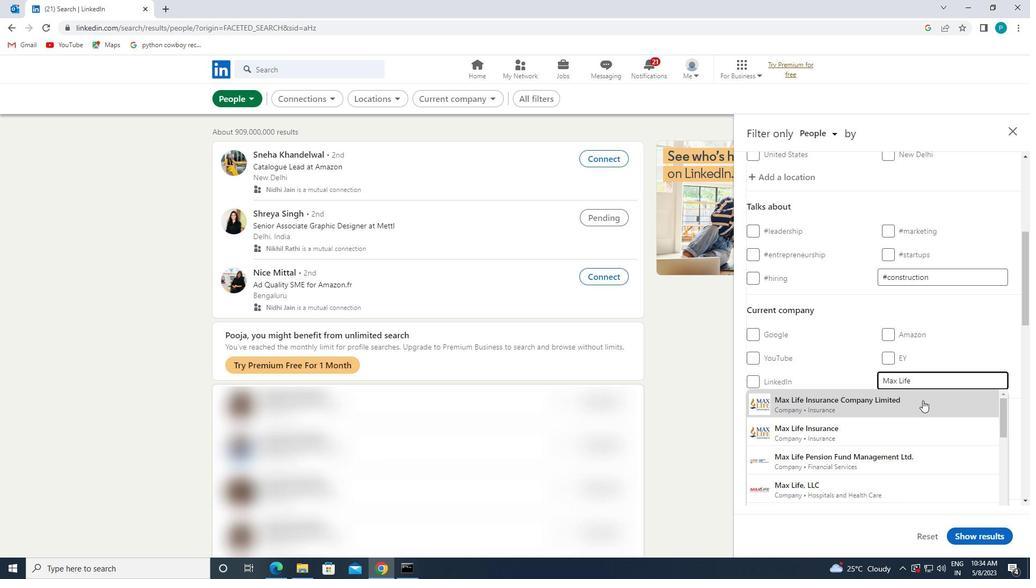 
Action: Mouse scrolled (923, 400) with delta (0, 0)
Screenshot: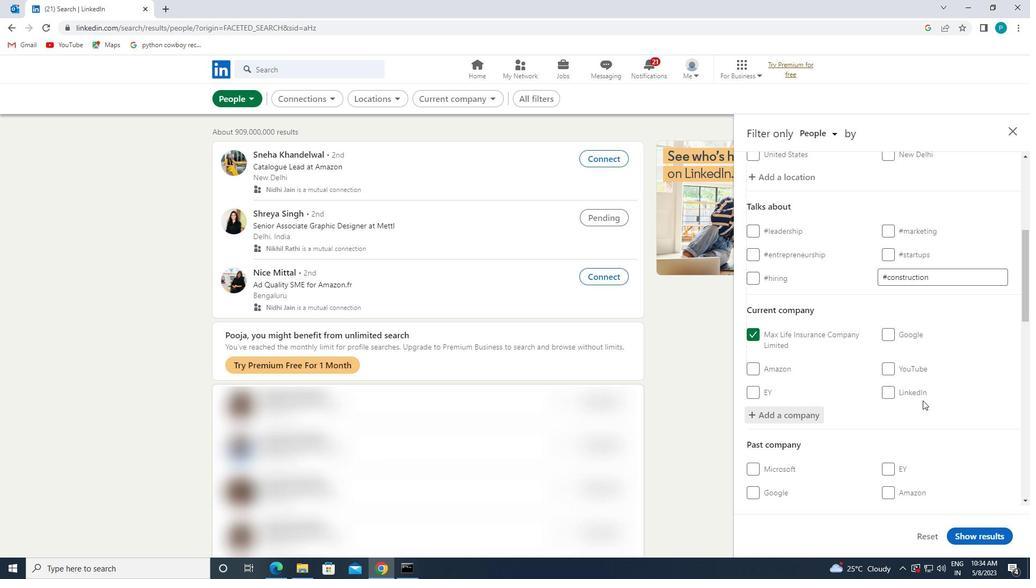 
Action: Mouse scrolled (923, 400) with delta (0, 0)
Screenshot: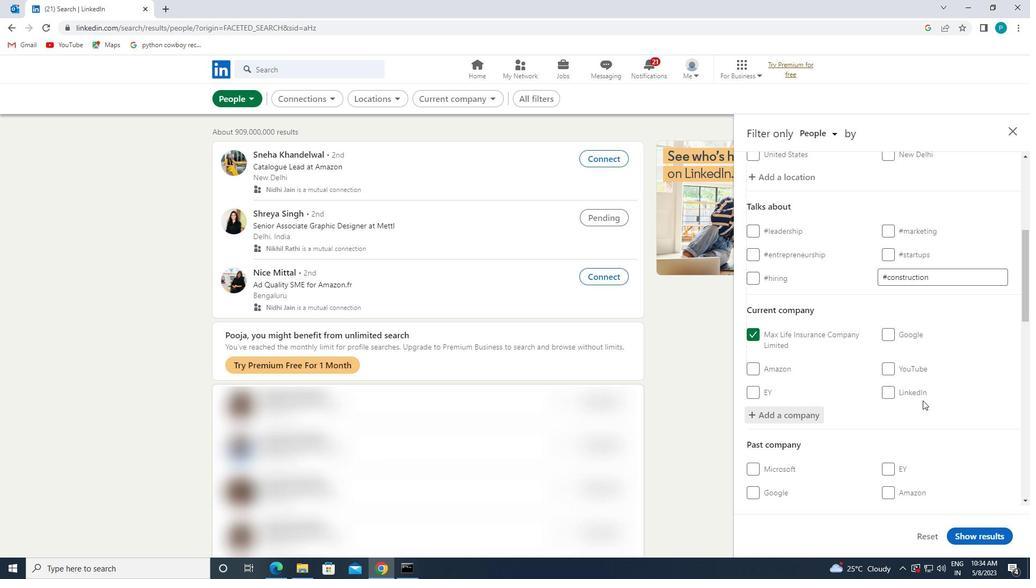 
Action: Mouse scrolled (923, 400) with delta (0, 0)
Screenshot: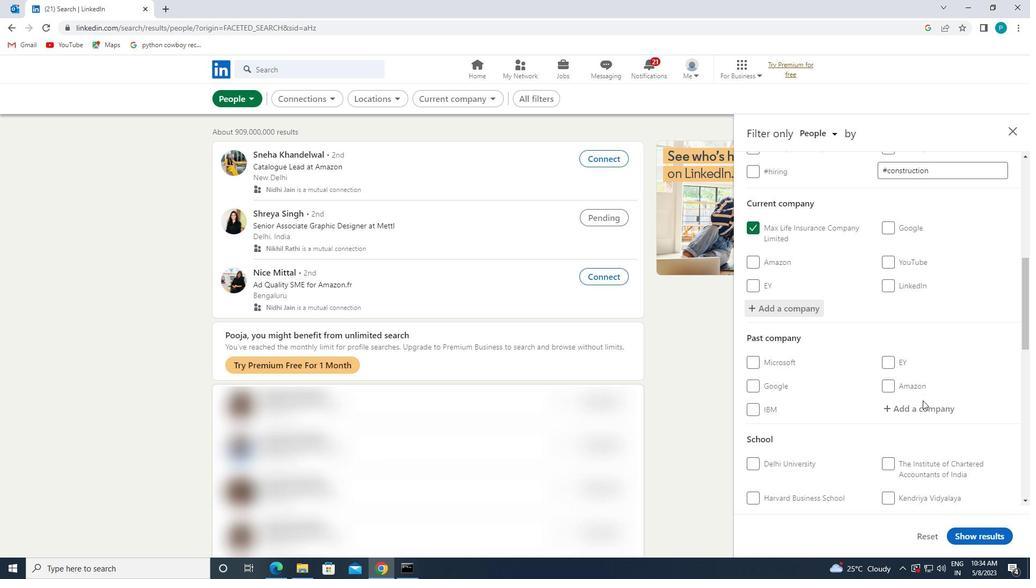 
Action: Mouse scrolled (923, 400) with delta (0, 0)
Screenshot: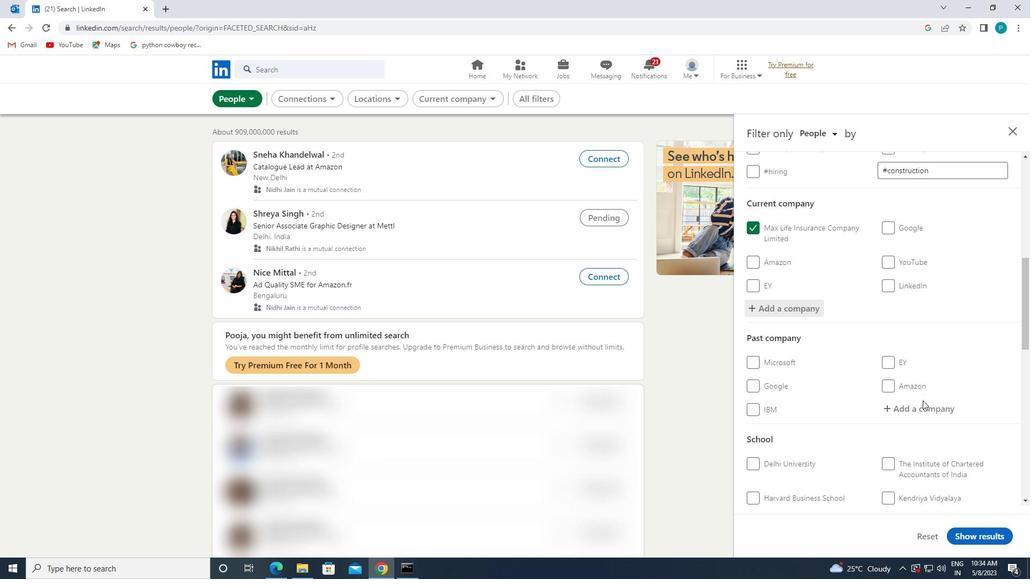 
Action: Mouse scrolled (923, 400) with delta (0, 0)
Screenshot: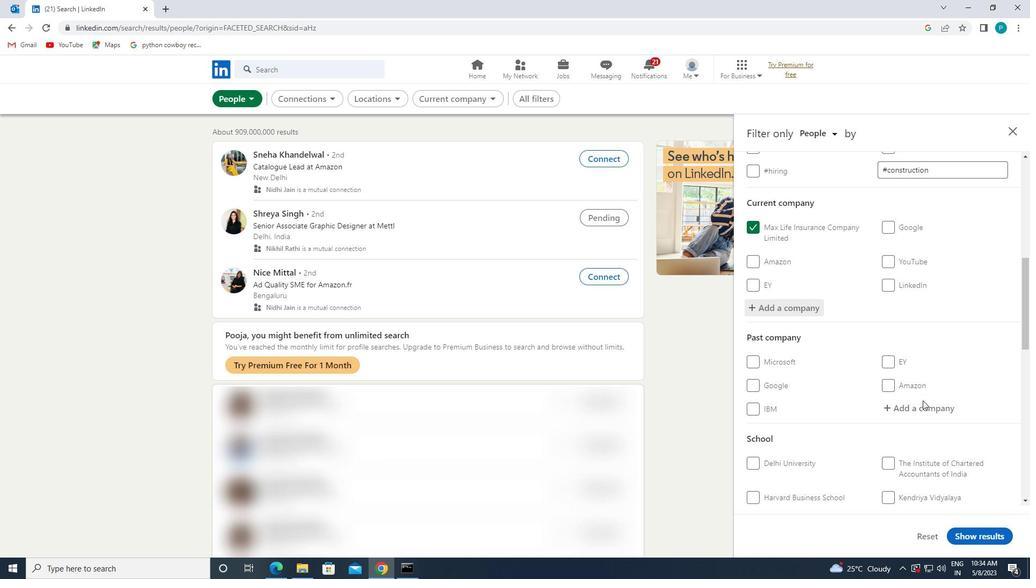 
Action: Mouse moved to (894, 366)
Screenshot: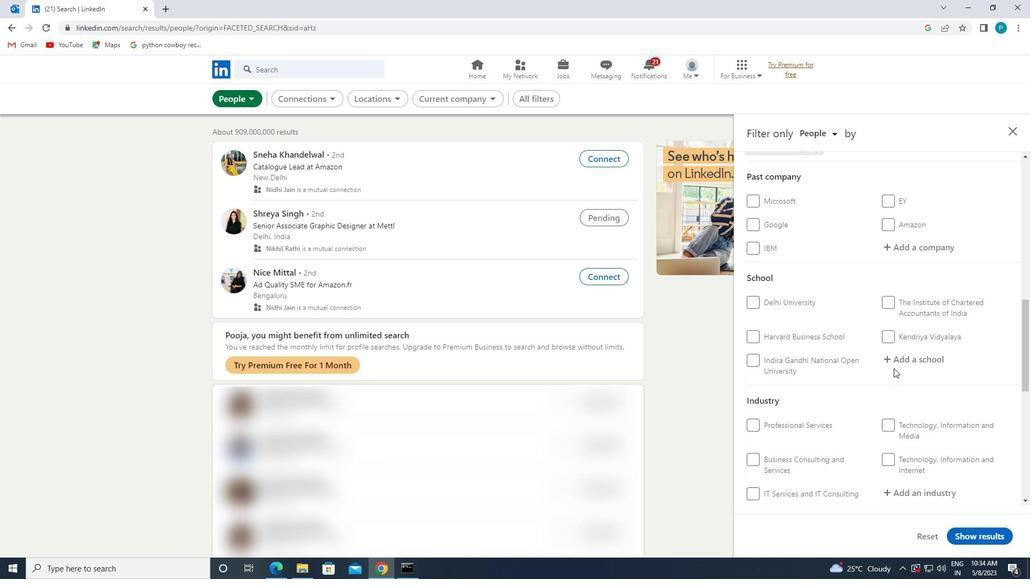 
Action: Mouse pressed left at (894, 366)
Screenshot: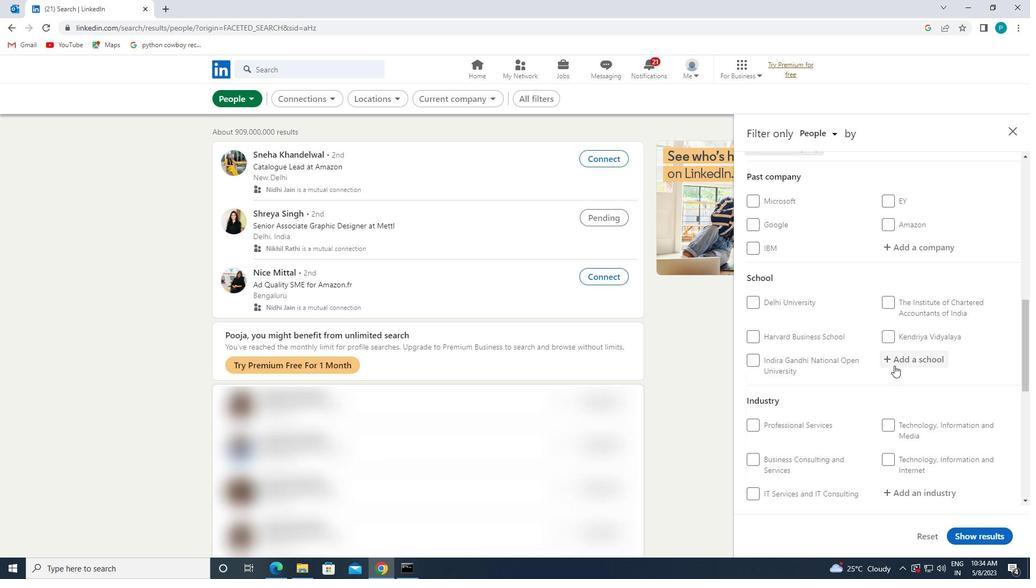 
Action: Key pressed <Key.caps_lock>S<Key.caps_lock>ETH
Screenshot: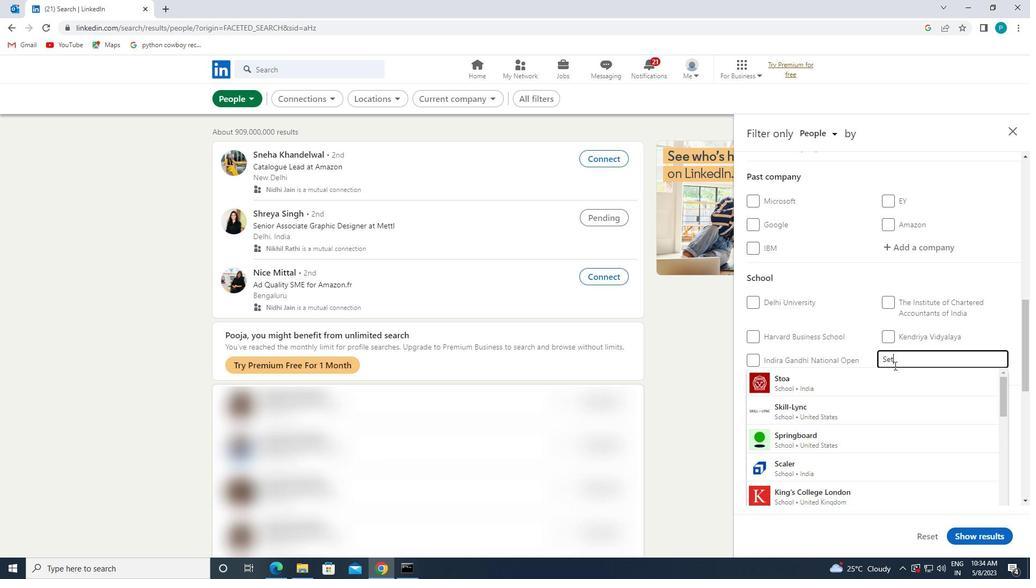 
Action: Mouse moved to (901, 408)
Screenshot: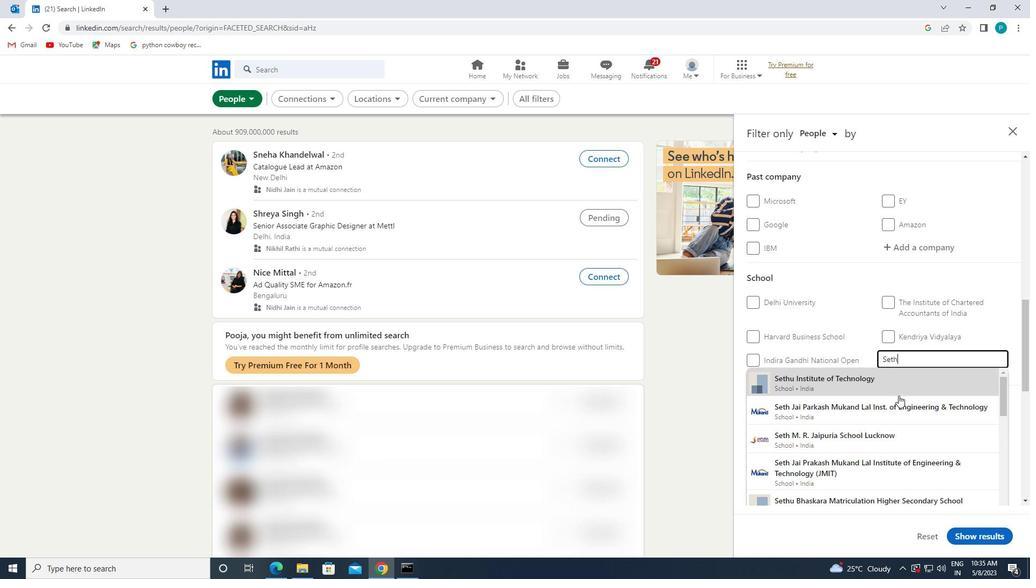 
Action: Mouse pressed left at (901, 408)
Screenshot: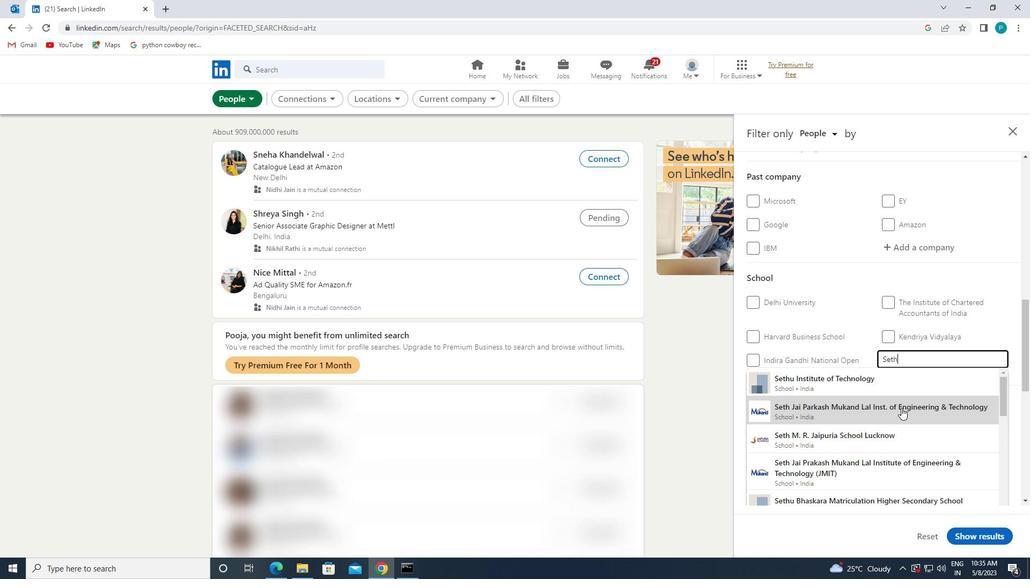 
Action: Mouse moved to (912, 414)
Screenshot: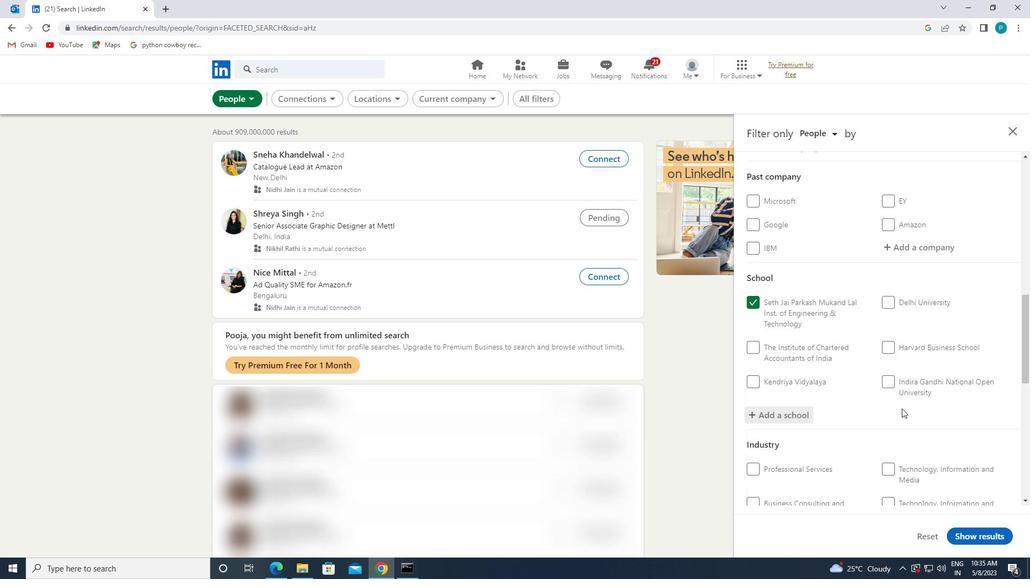 
Action: Mouse scrolled (912, 414) with delta (0, 0)
Screenshot: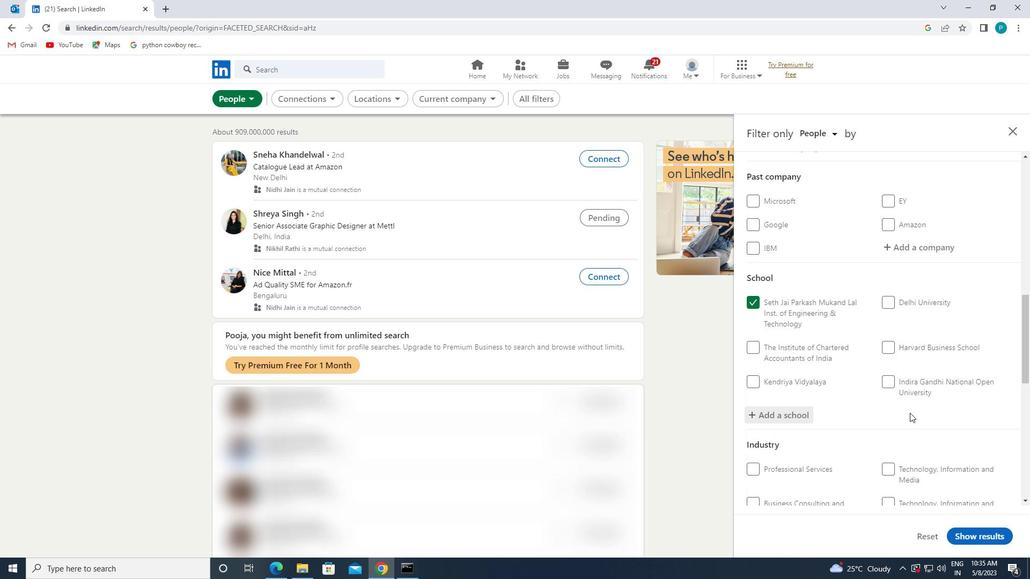 
Action: Mouse scrolled (912, 414) with delta (0, 0)
Screenshot: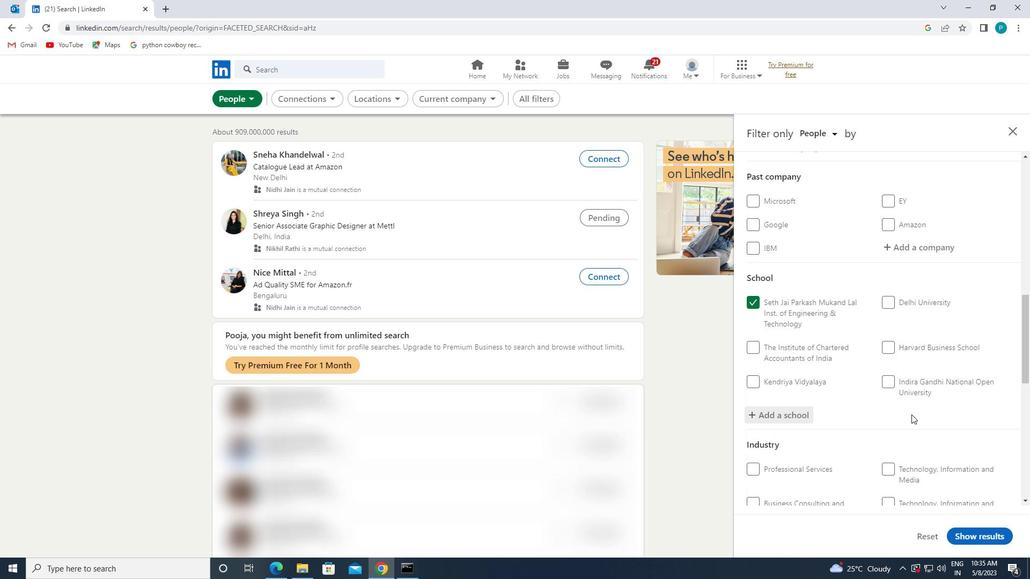 
Action: Mouse moved to (919, 420)
Screenshot: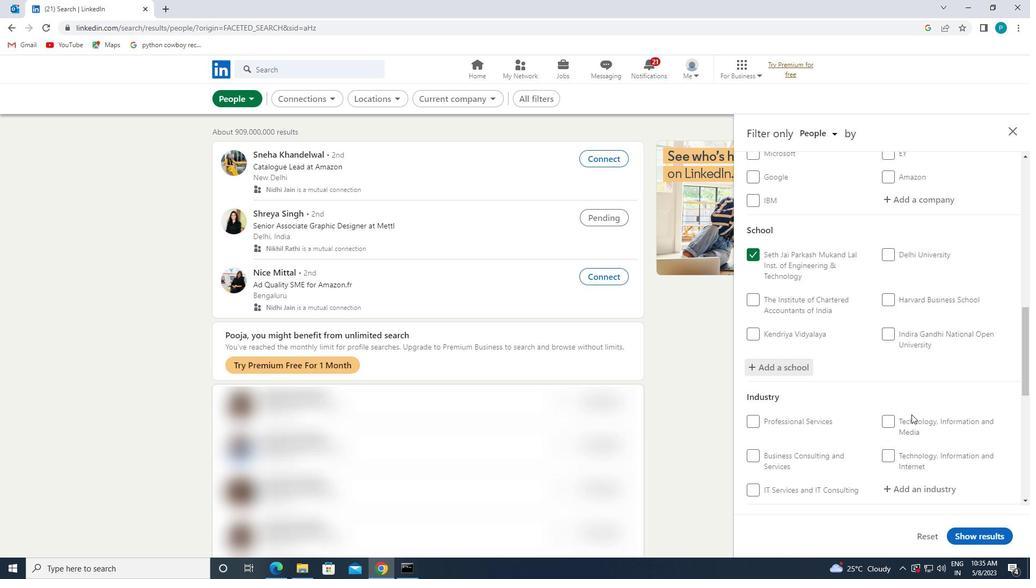 
Action: Mouse pressed left at (919, 420)
Screenshot: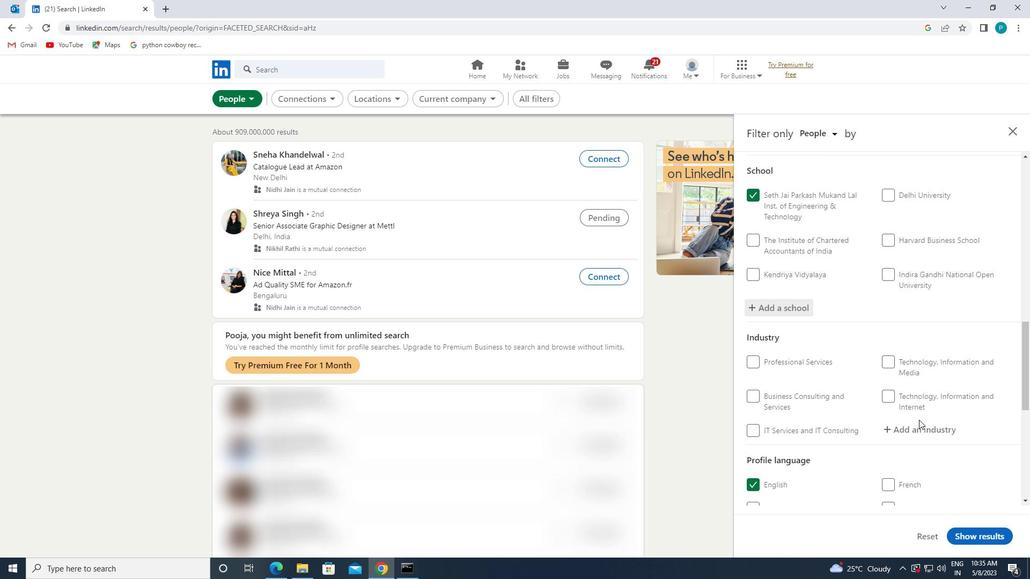 
Action: Mouse moved to (919, 429)
Screenshot: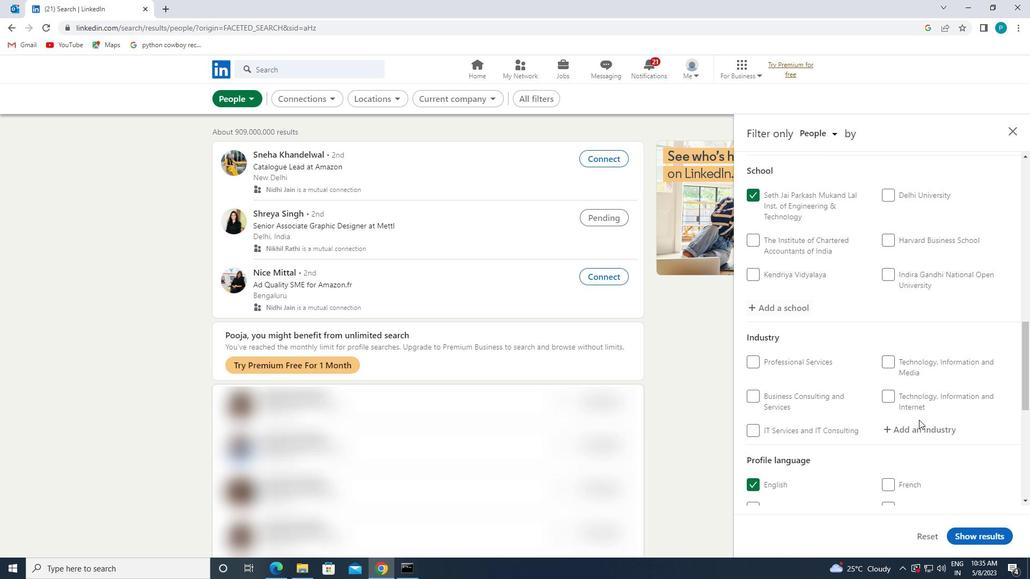 
Action: Mouse pressed left at (919, 429)
Screenshot: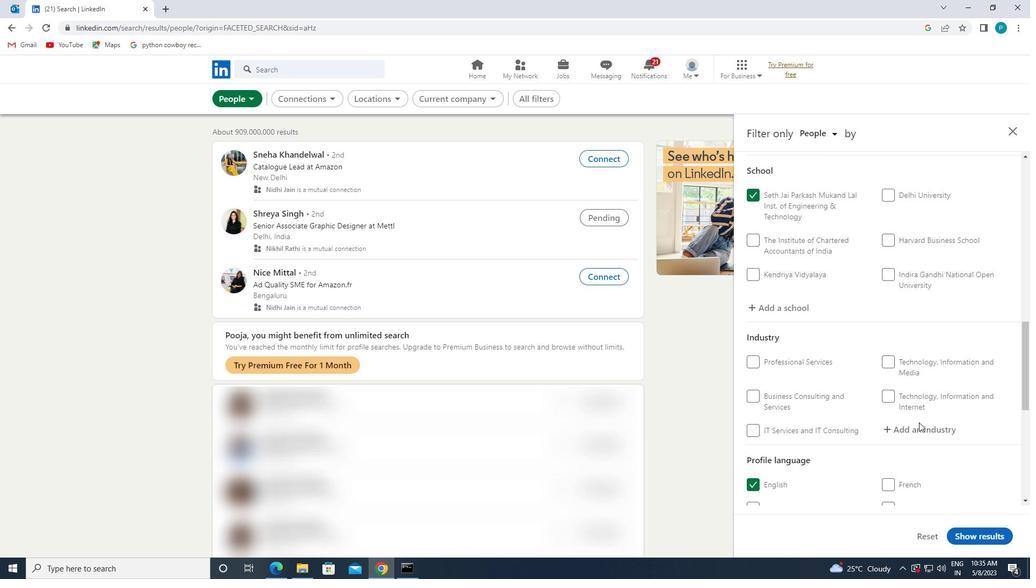 
Action: Key pressed <Key.caps_lock>D<Key.caps_lock>EFENSE
Screenshot: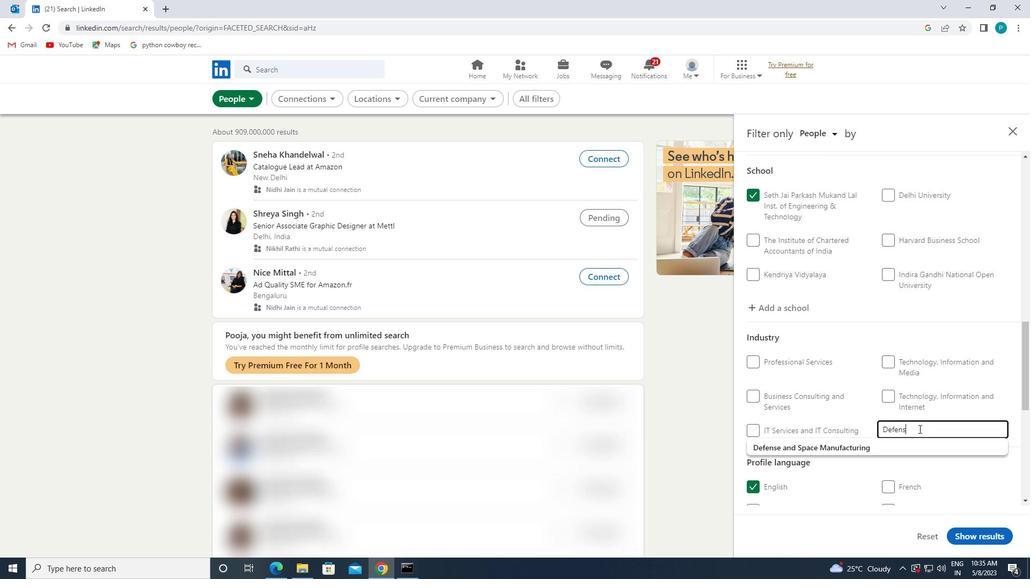 
Action: Mouse moved to (876, 451)
Screenshot: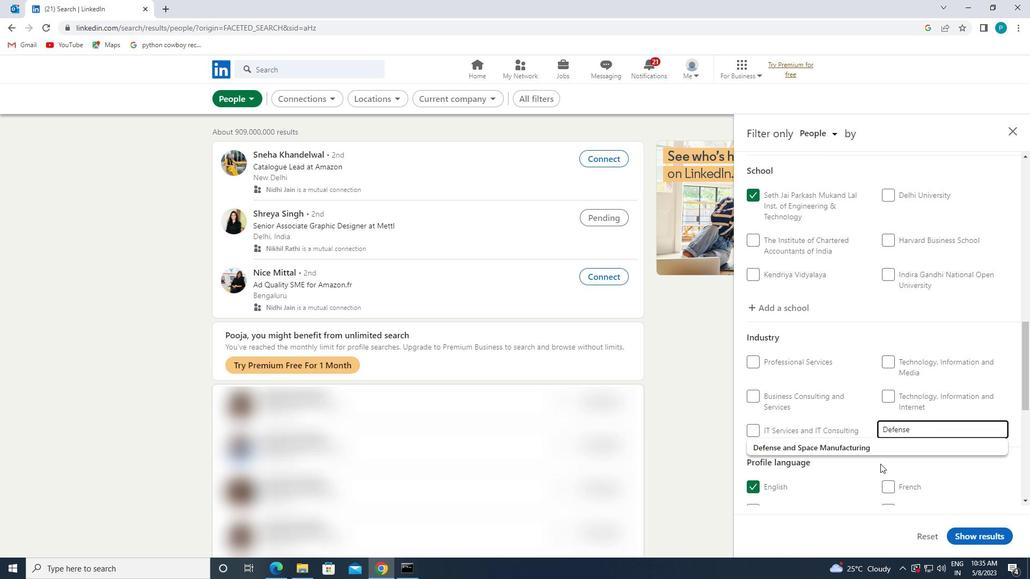 
Action: Mouse pressed left at (876, 451)
Screenshot: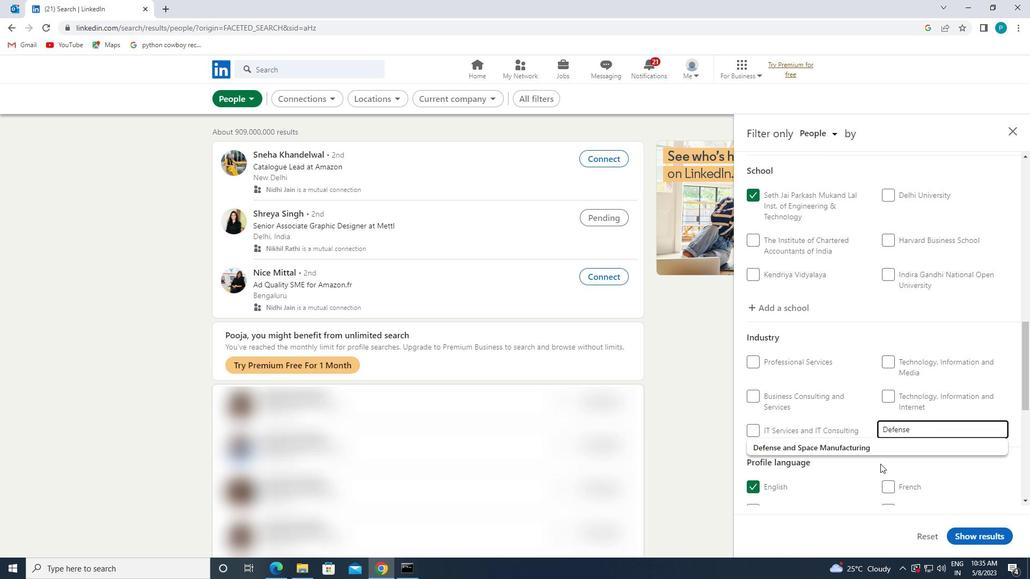 
Action: Mouse moved to (876, 450)
Screenshot: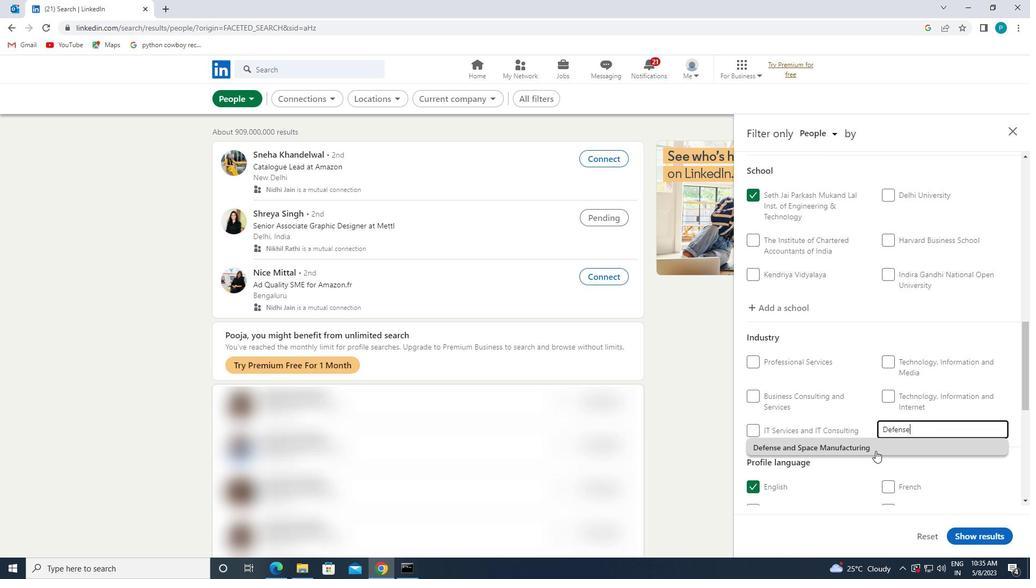 
Action: Mouse scrolled (876, 450) with delta (0, 0)
Screenshot: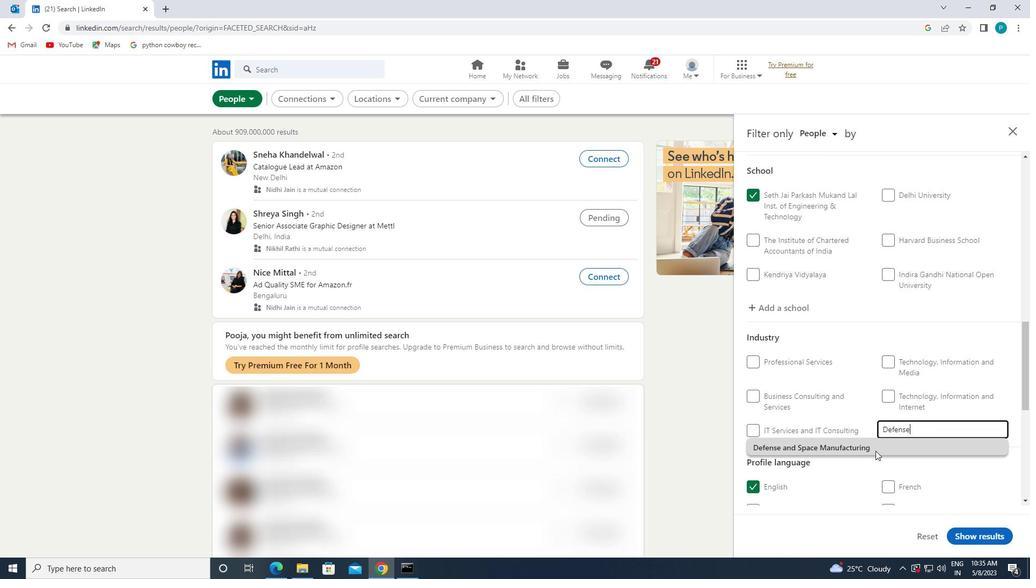 
Action: Mouse scrolled (876, 450) with delta (0, 0)
Screenshot: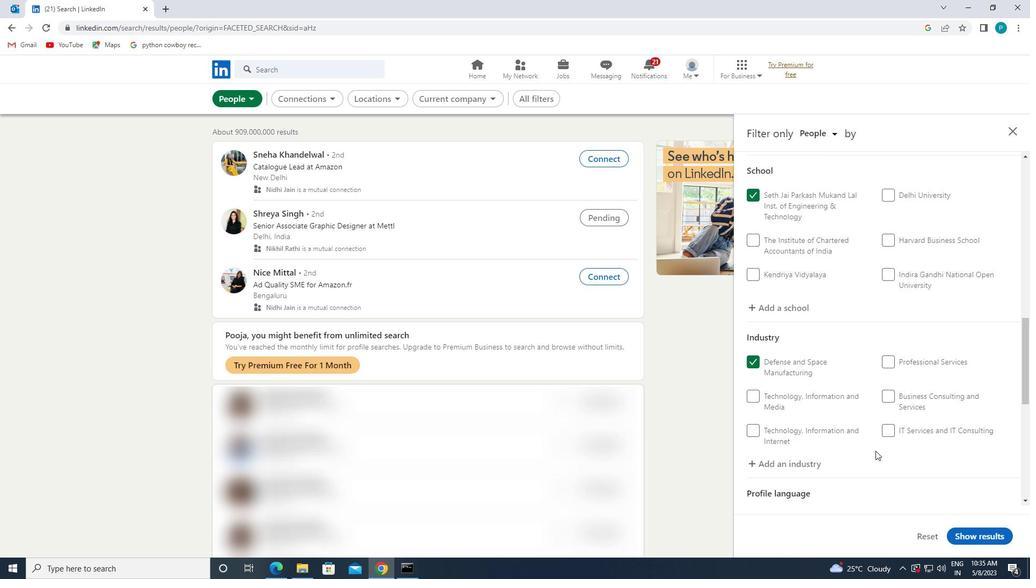 
Action: Mouse scrolled (876, 450) with delta (0, 0)
Screenshot: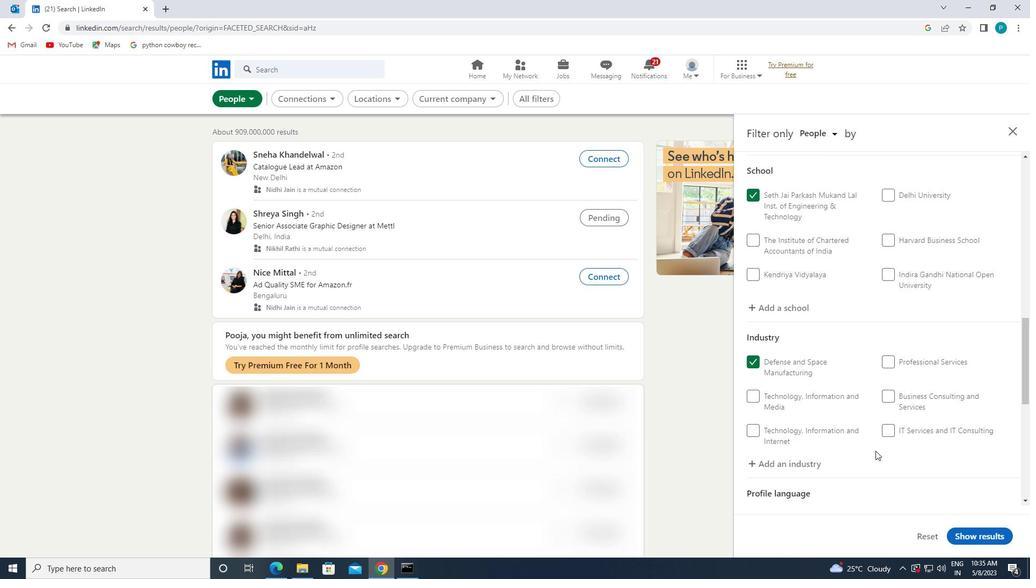 
Action: Mouse moved to (893, 464)
Screenshot: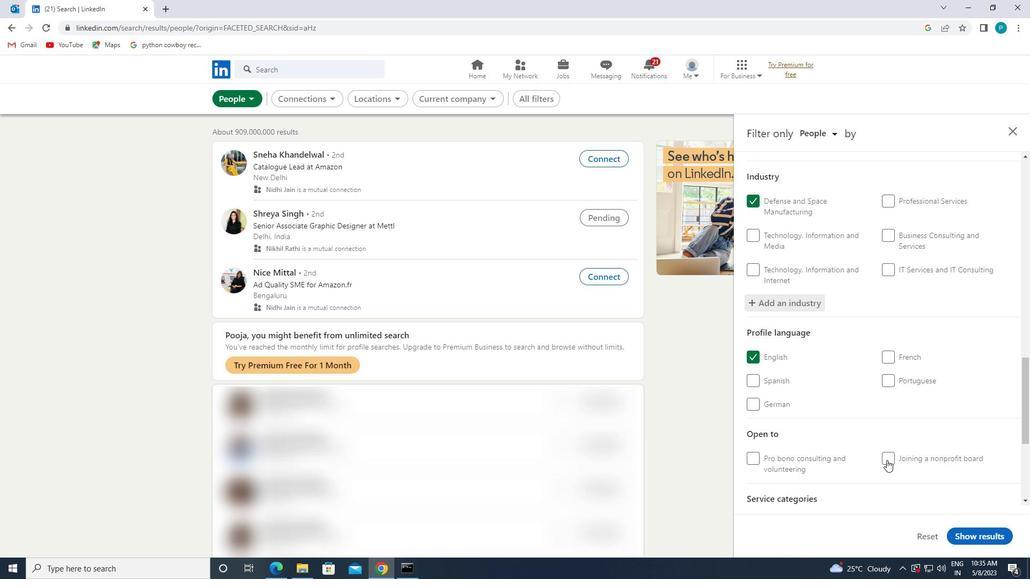 
Action: Mouse scrolled (893, 463) with delta (0, 0)
Screenshot: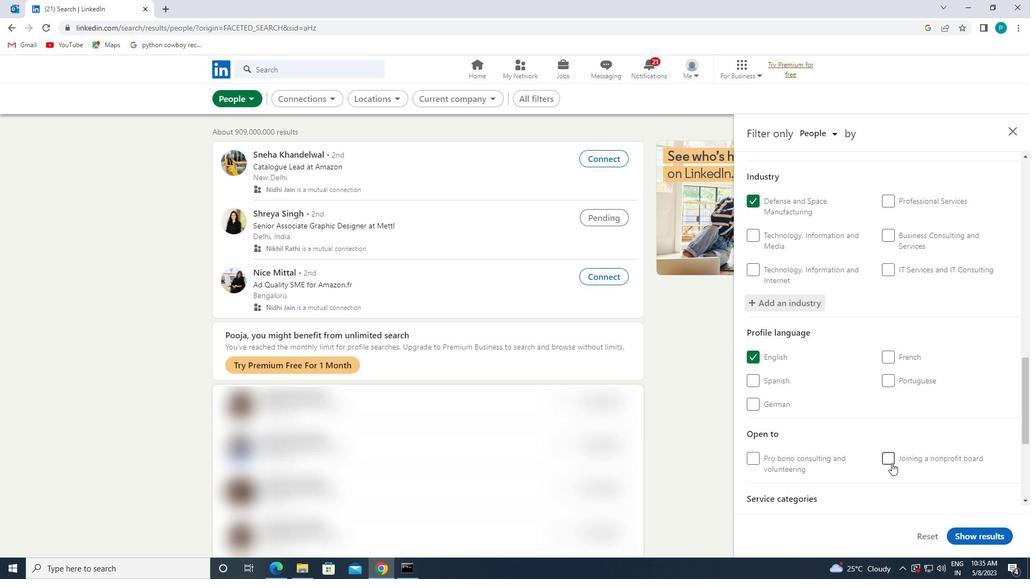 
Action: Mouse scrolled (893, 463) with delta (0, 0)
Screenshot: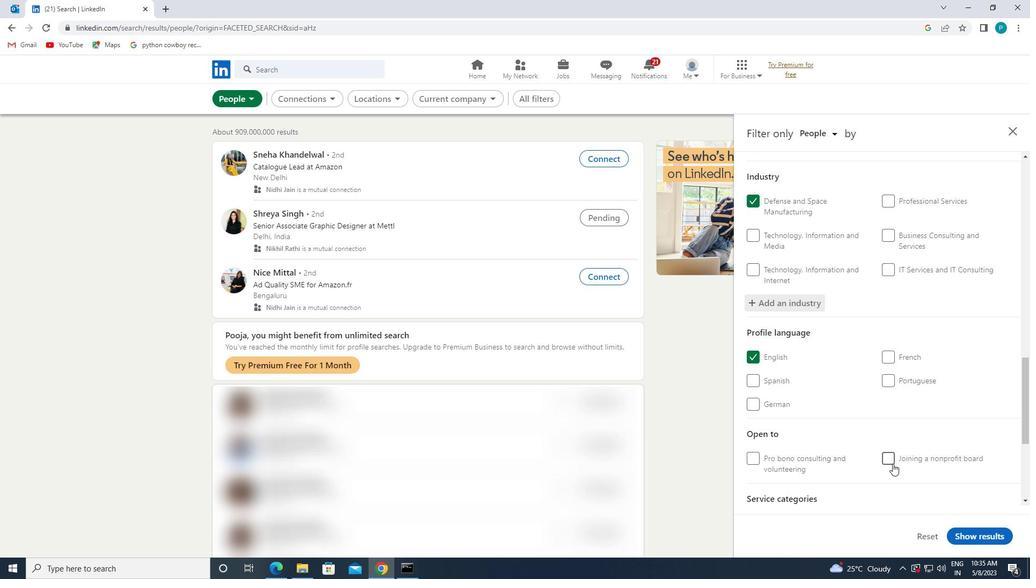
Action: Mouse moved to (893, 457)
Screenshot: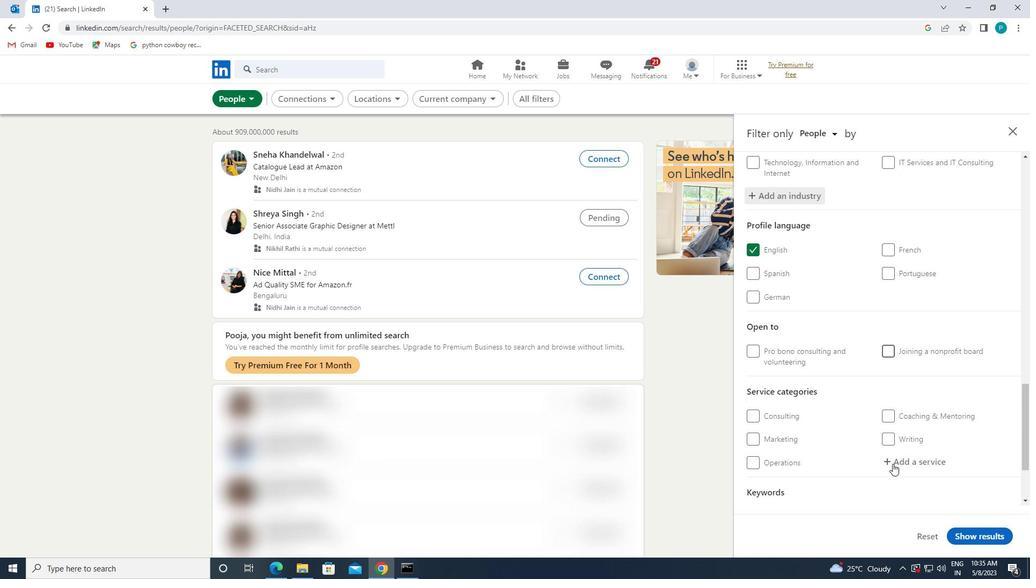 
Action: Mouse pressed left at (893, 457)
Screenshot: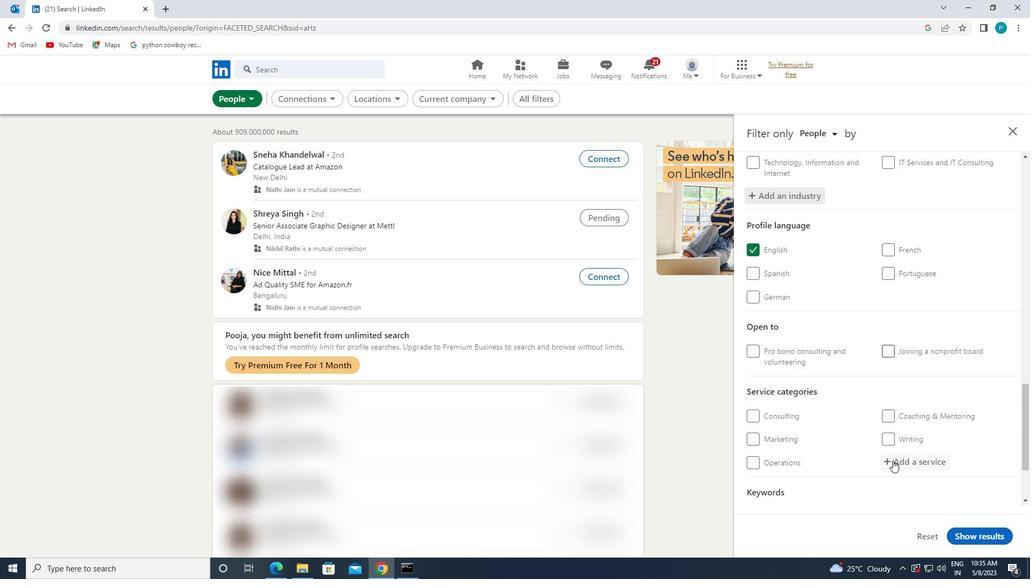 
Action: Key pressed <Key.caps_lock>I<Key.caps_lock>NTERACTION
Screenshot: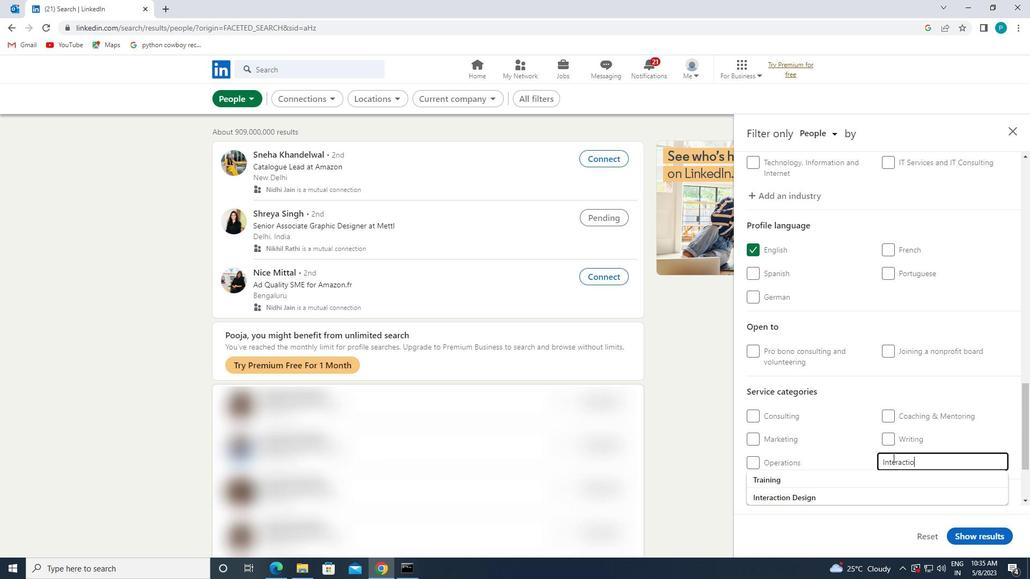 
Action: Mouse moved to (876, 486)
Screenshot: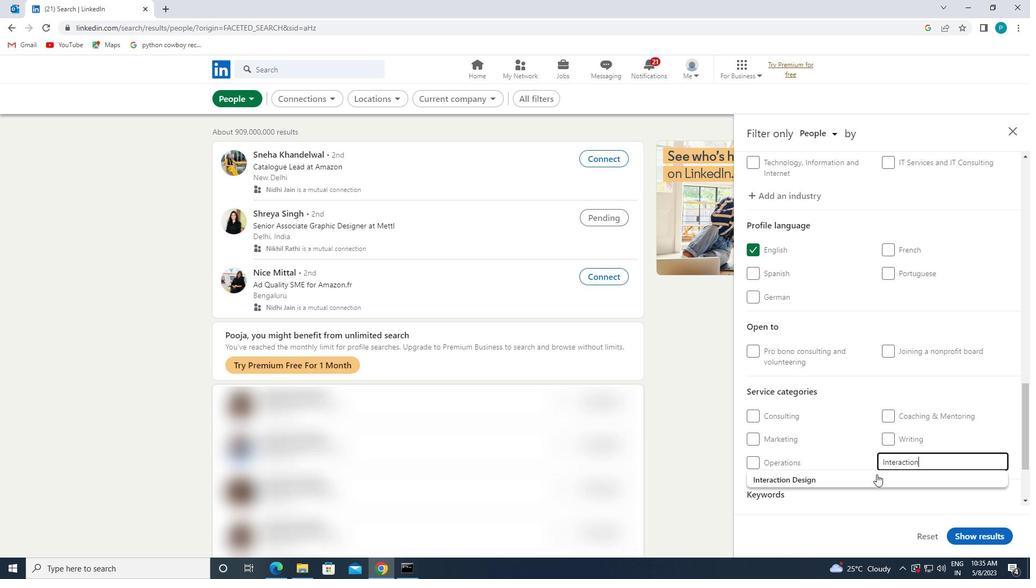 
Action: Mouse pressed left at (876, 486)
Screenshot: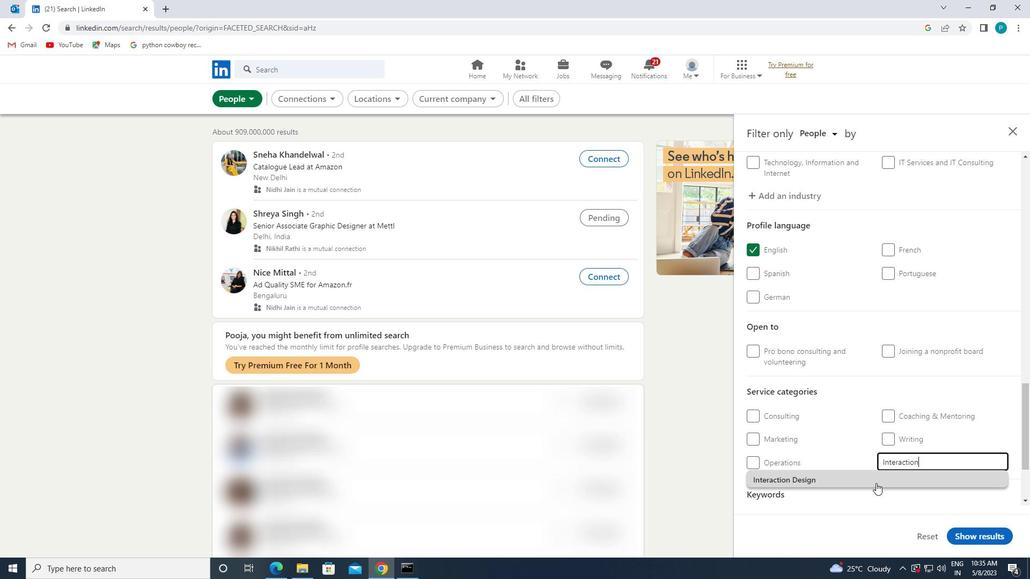 
Action: Mouse moved to (864, 471)
Screenshot: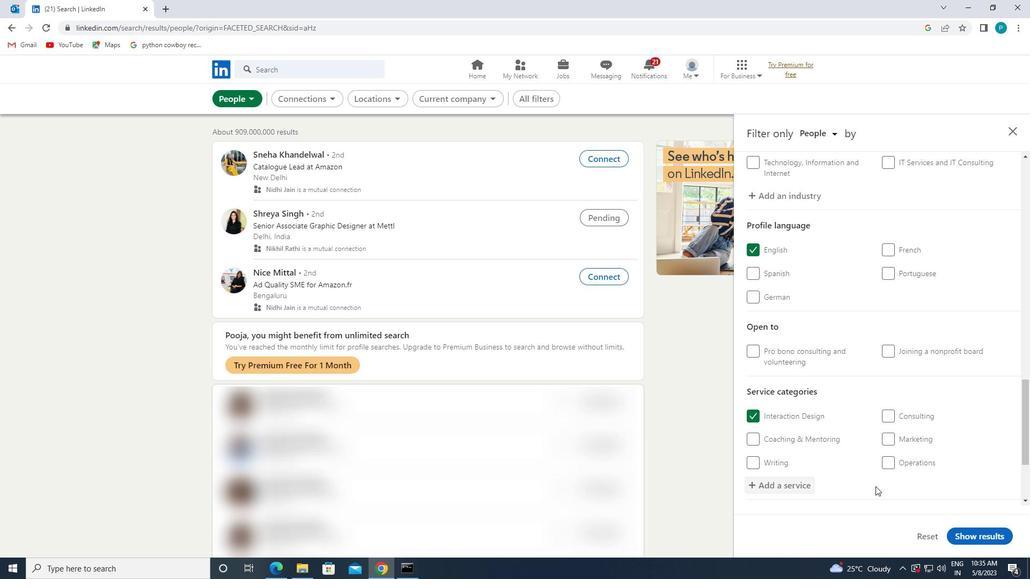 
Action: Mouse scrolled (864, 470) with delta (0, 0)
Screenshot: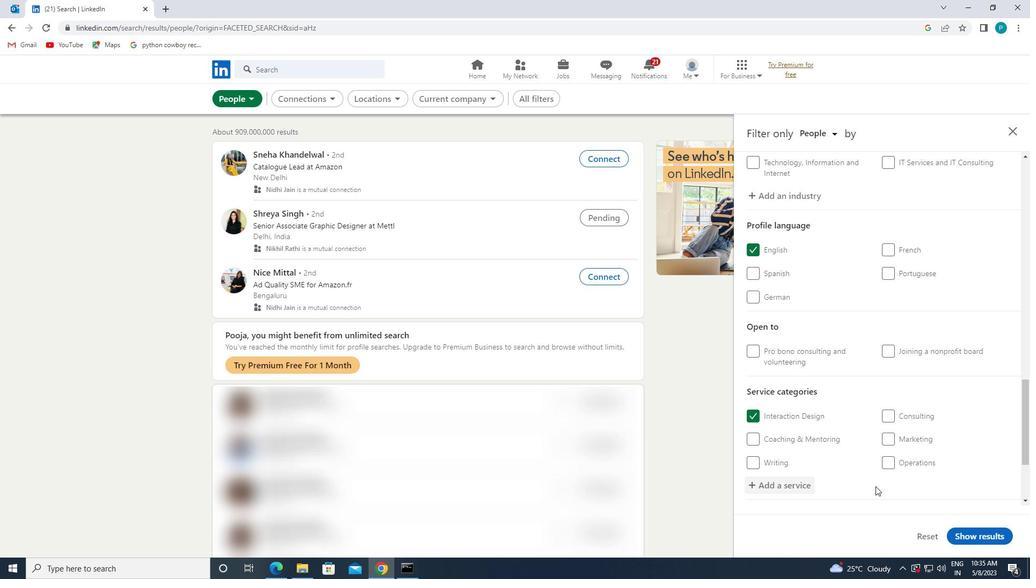 
Action: Mouse moved to (864, 470)
Screenshot: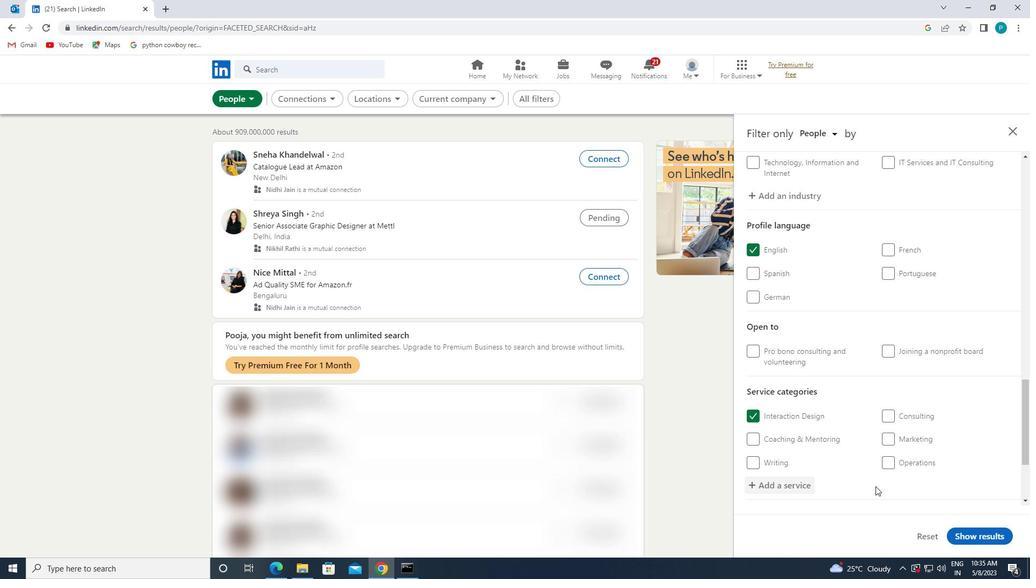 
Action: Mouse scrolled (864, 470) with delta (0, 0)
Screenshot: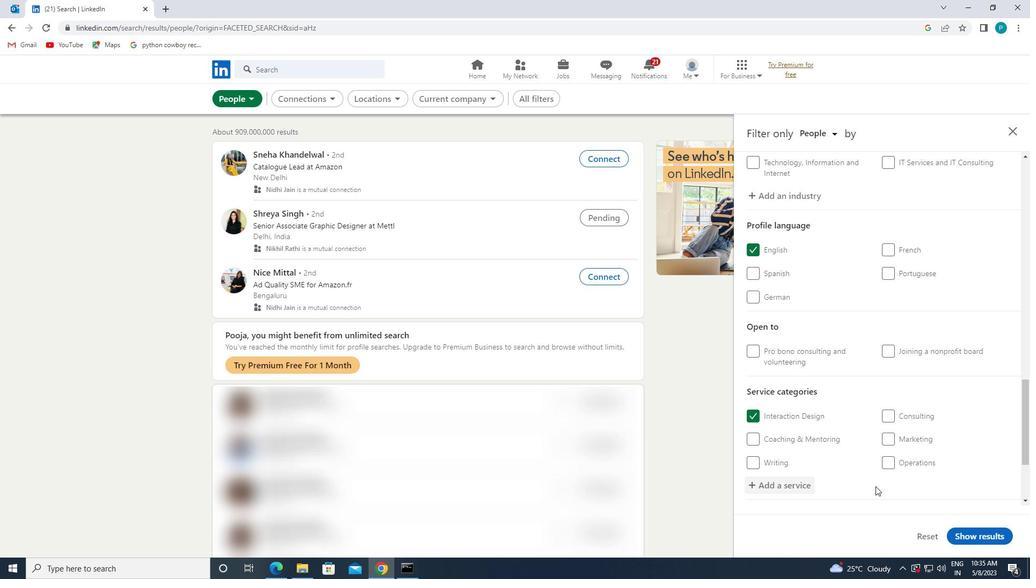 
Action: Mouse moved to (861, 468)
Screenshot: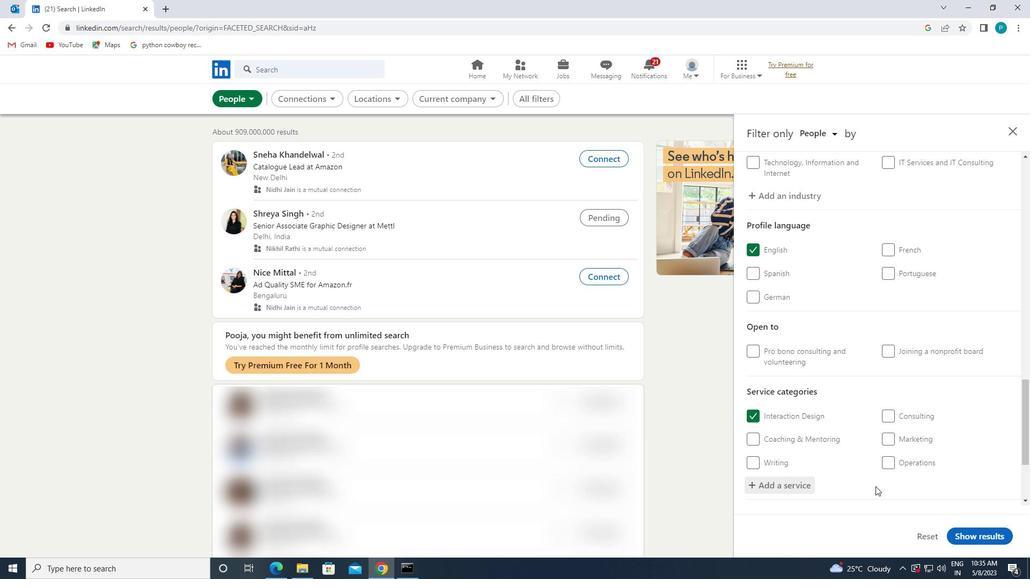 
Action: Mouse scrolled (861, 468) with delta (0, 0)
Screenshot: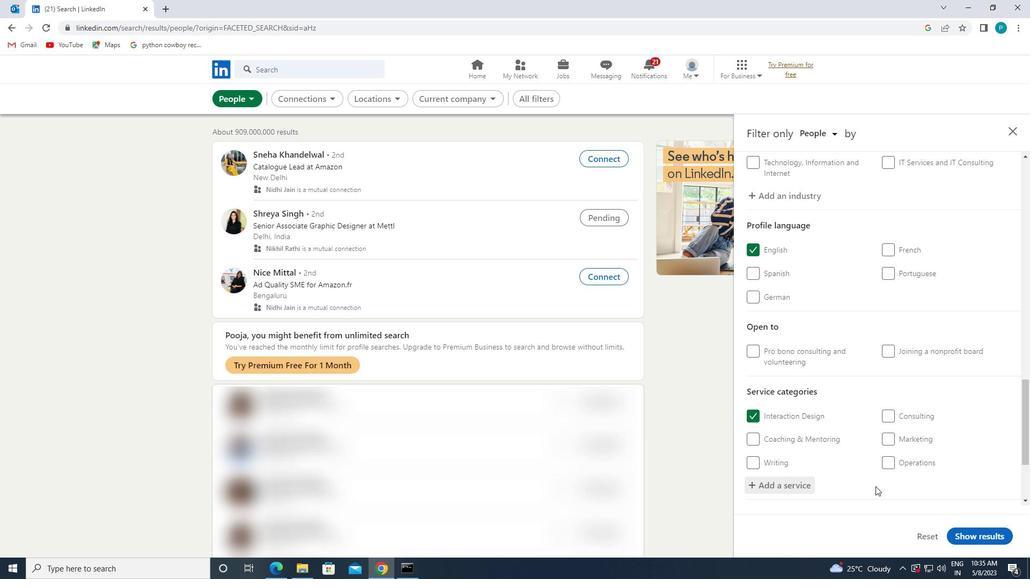 
Action: Mouse moved to (858, 466)
Screenshot: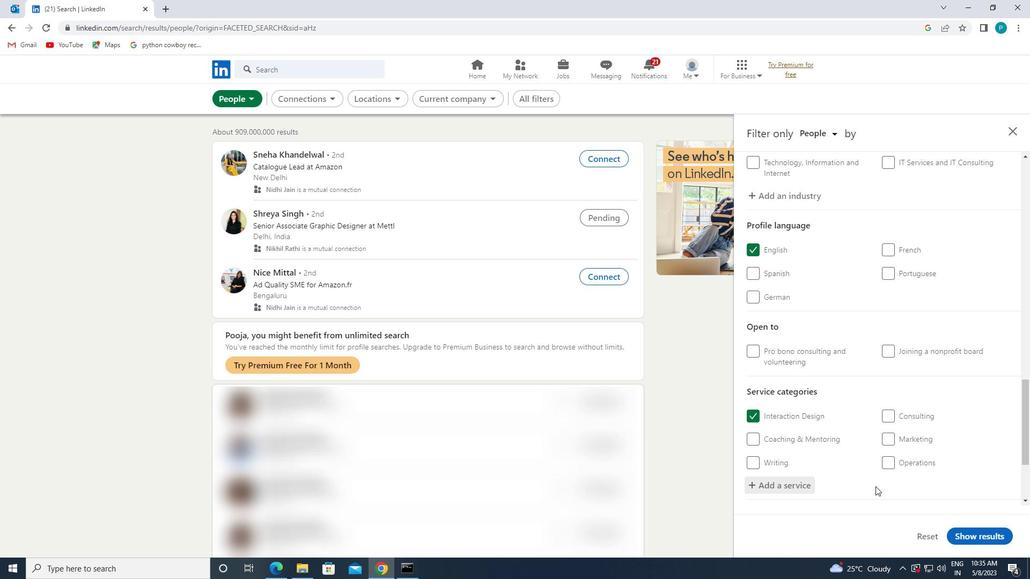 
Action: Mouse scrolled (858, 465) with delta (0, 0)
Screenshot: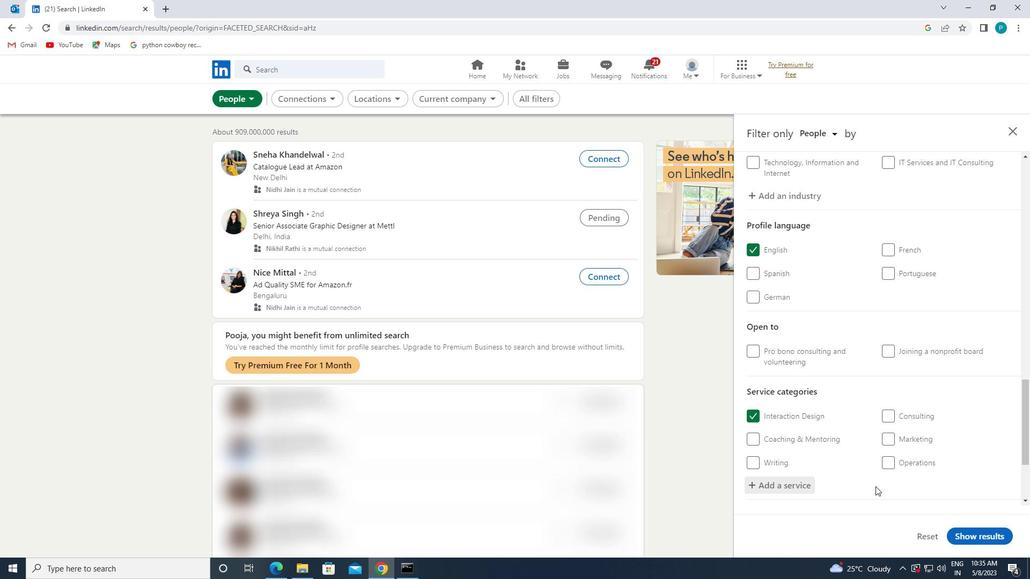 
Action: Mouse moved to (841, 463)
Screenshot: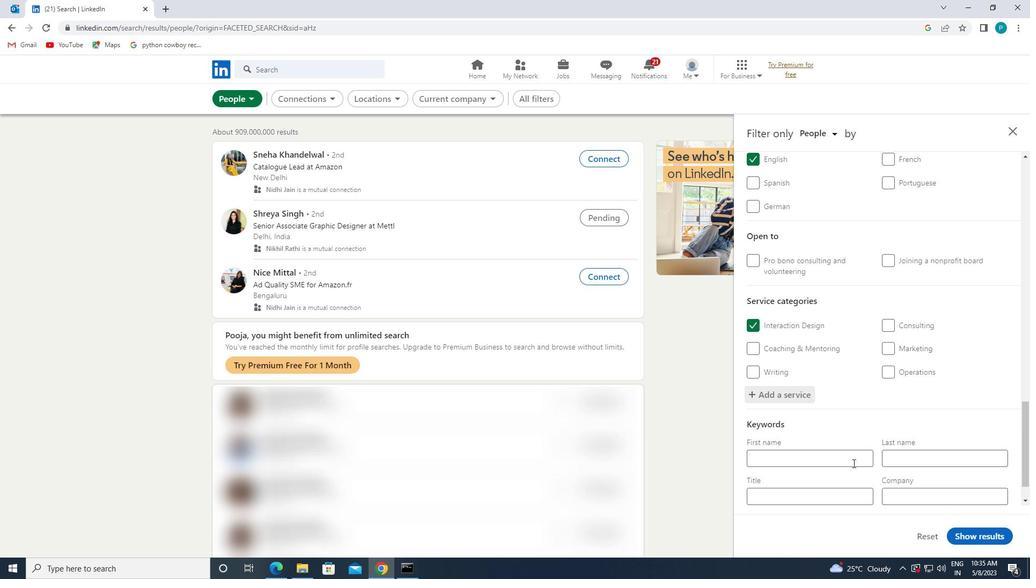 
Action: Mouse pressed left at (841, 463)
Screenshot: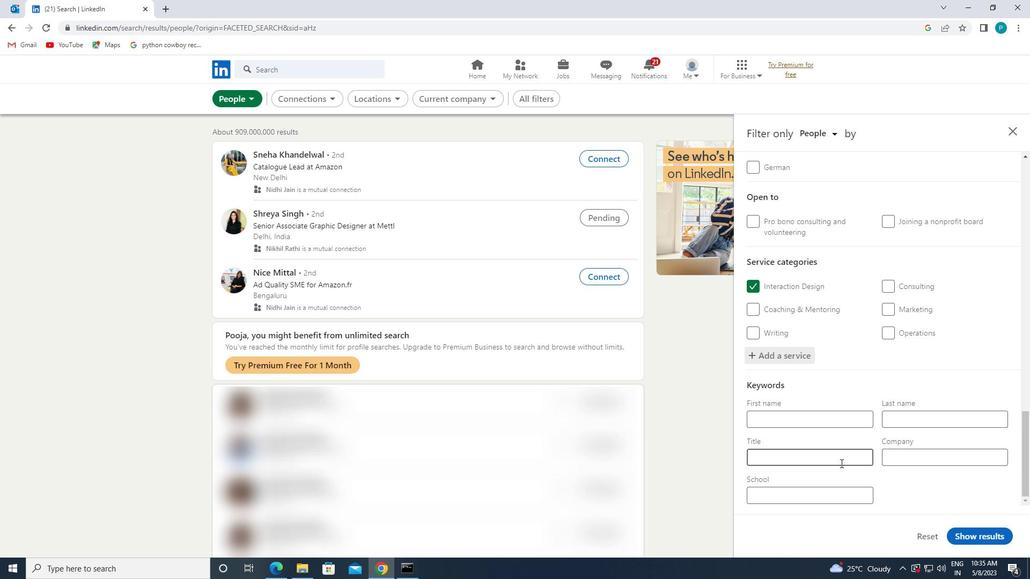 
Action: Key pressed <Key.caps_lock>C<Key.caps_lock>HIEF<Key.space><Key.caps_lock>E<Key.caps_lock>NGINEER
Screenshot: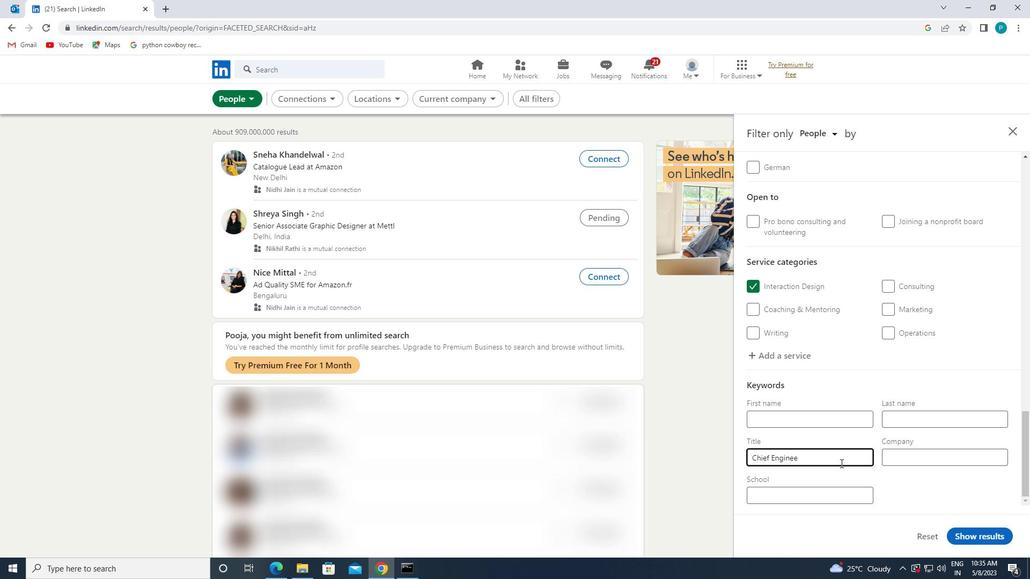 
Action: Mouse moved to (959, 532)
Screenshot: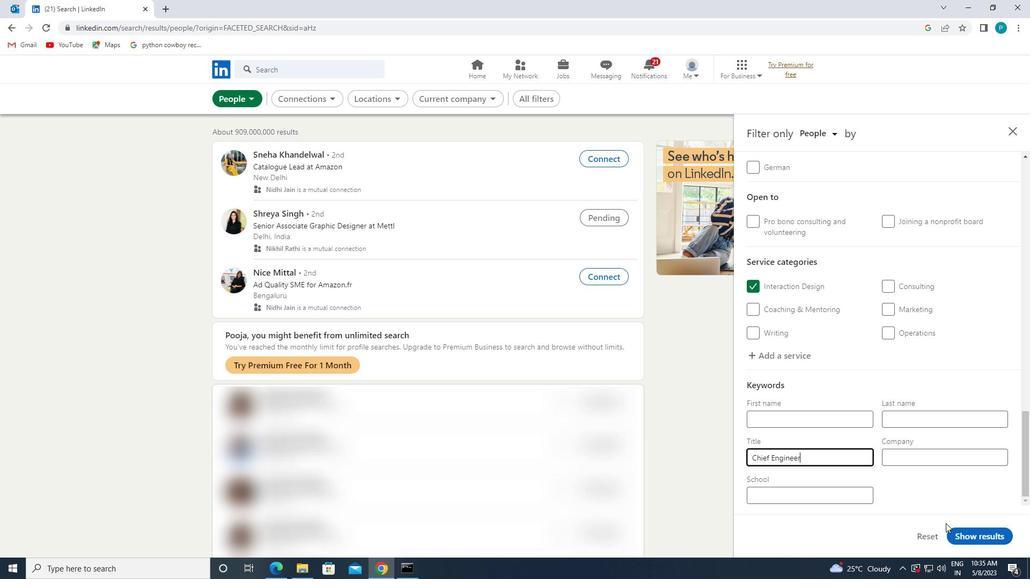 
Action: Mouse pressed left at (959, 532)
Screenshot: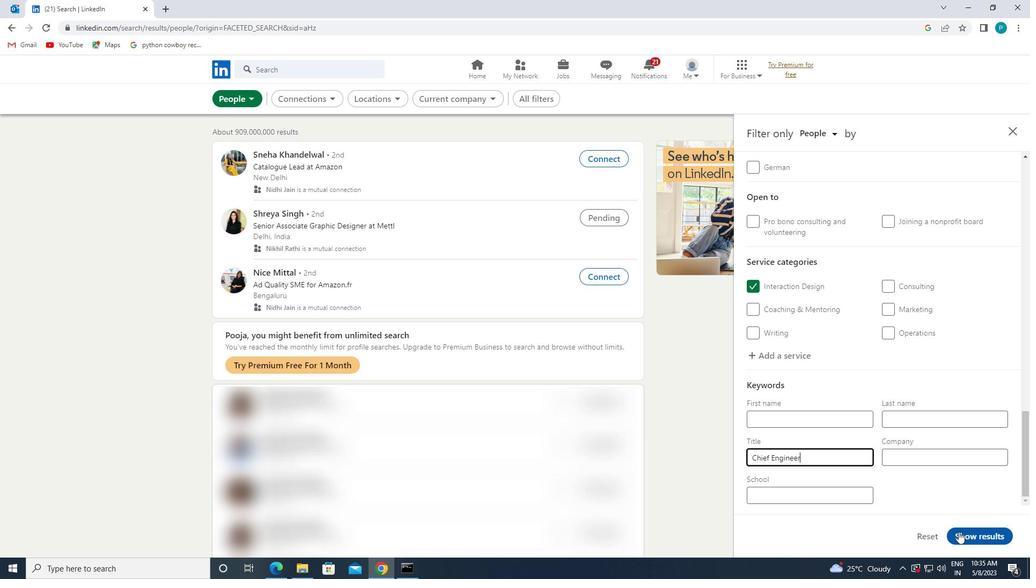 
